 Task: Search one way flight ticket for 4 adults, 2 children, 2 infants in seat and 1 infant on lap in economy from Erie: Erie International Airport (tom Ridge Field) to Greenville: Pitt-greenville Airport on 5-2-2023. Number of bags: 1 carry on bag. Price is upto 45000. Outbound departure time preference is 18:00.
Action: Mouse moved to (300, 261)
Screenshot: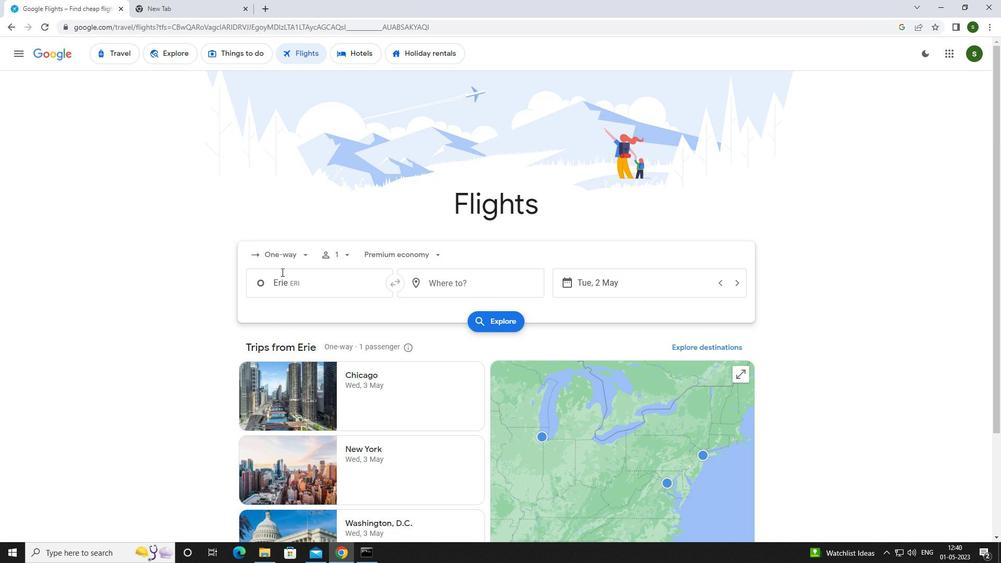 
Action: Mouse pressed left at (300, 261)
Screenshot: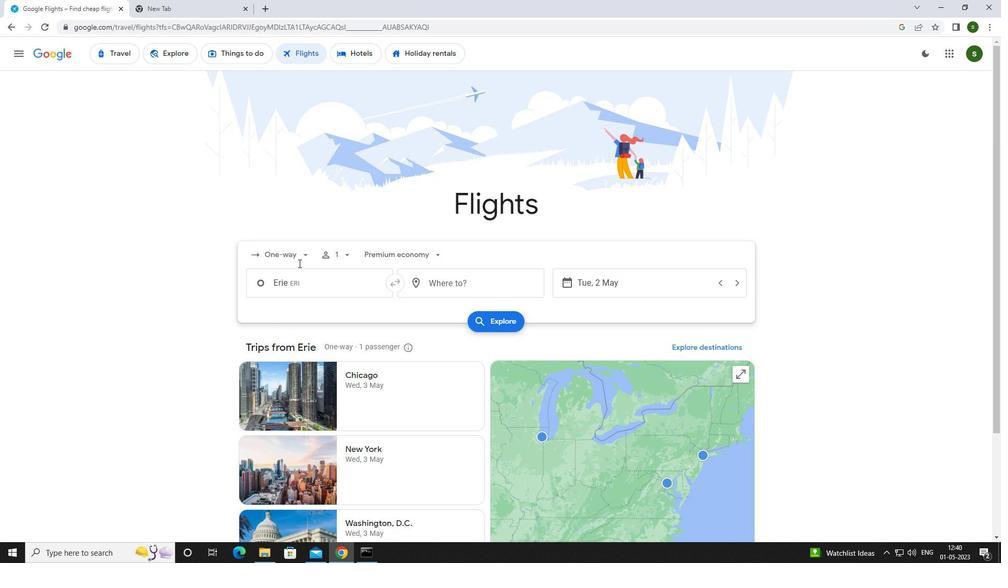 
Action: Mouse moved to (301, 302)
Screenshot: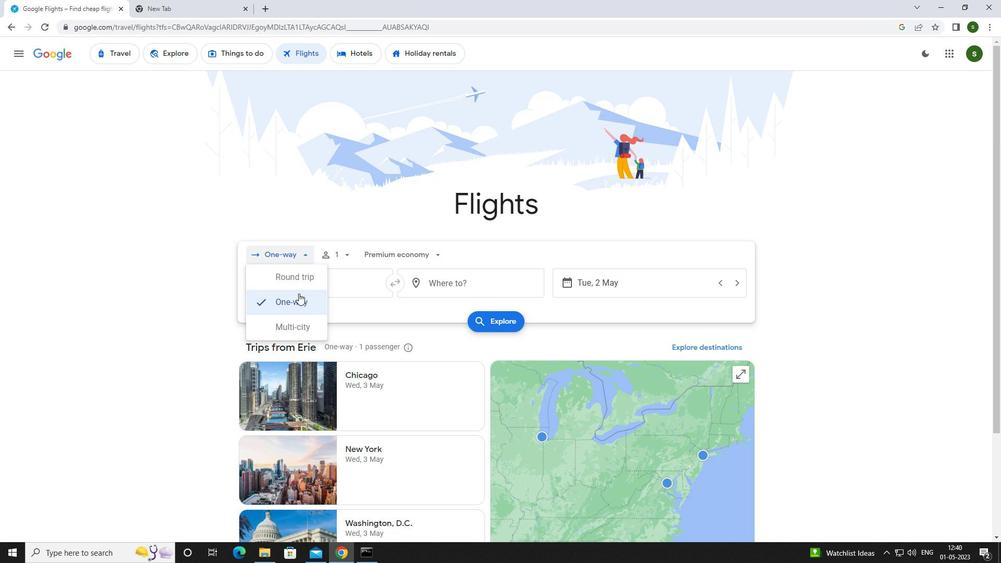 
Action: Mouse pressed left at (301, 302)
Screenshot: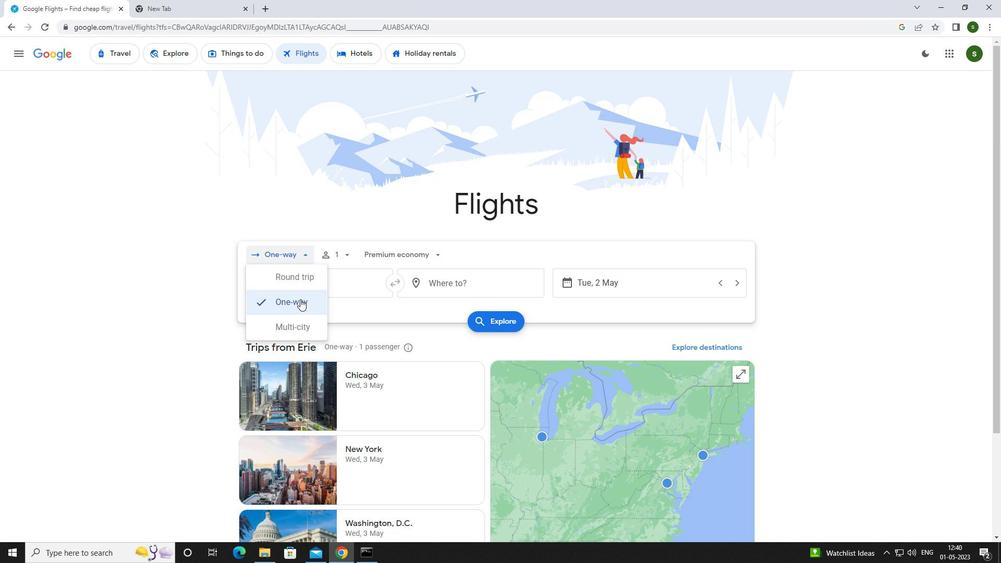 
Action: Mouse moved to (347, 251)
Screenshot: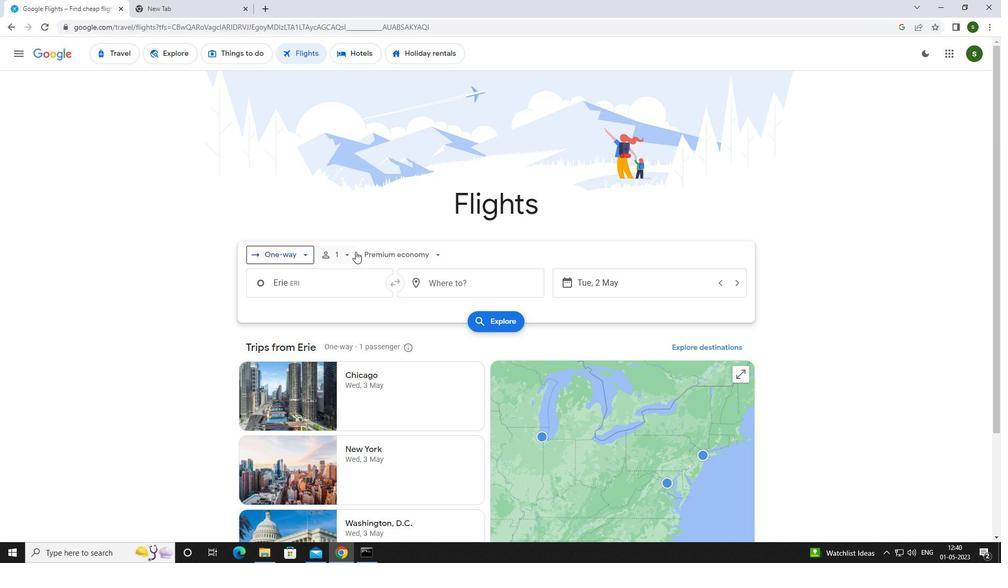 
Action: Mouse pressed left at (347, 251)
Screenshot: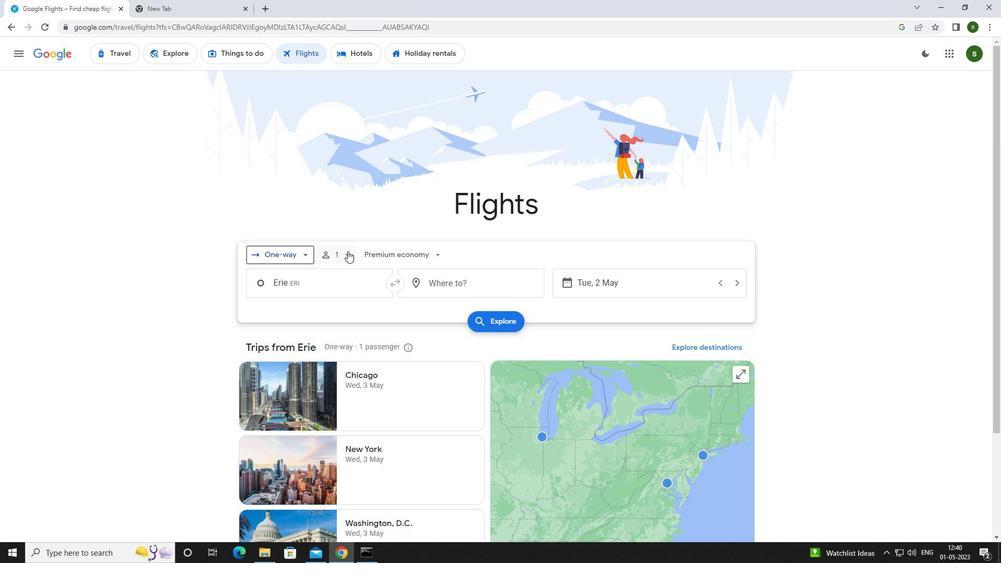 
Action: Mouse moved to (422, 276)
Screenshot: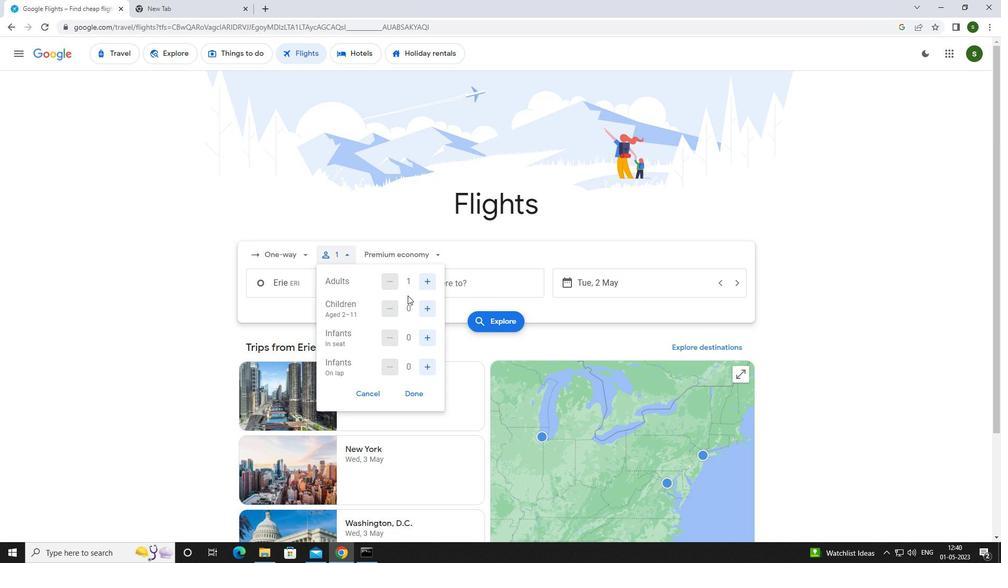 
Action: Mouse pressed left at (422, 276)
Screenshot: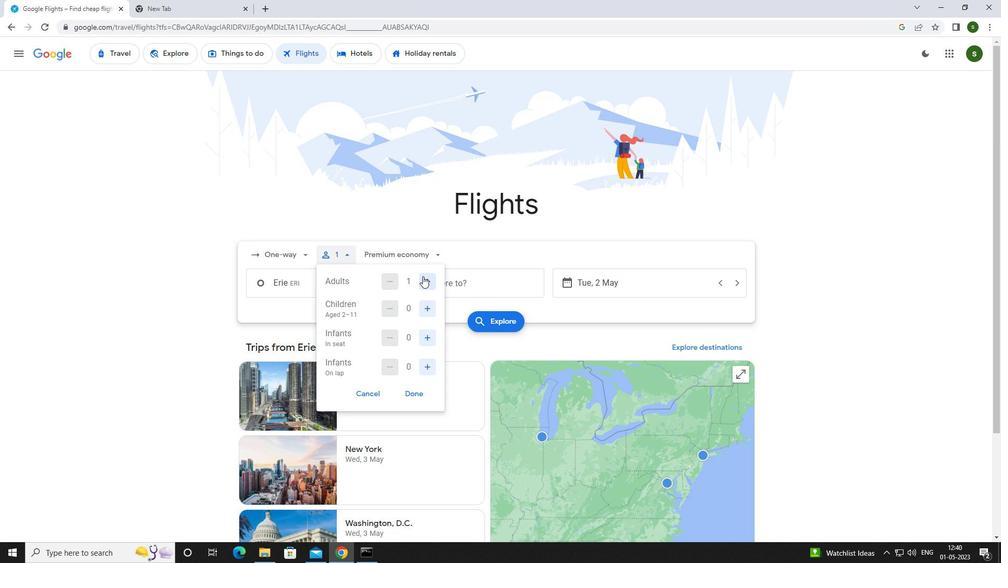 
Action: Mouse pressed left at (422, 276)
Screenshot: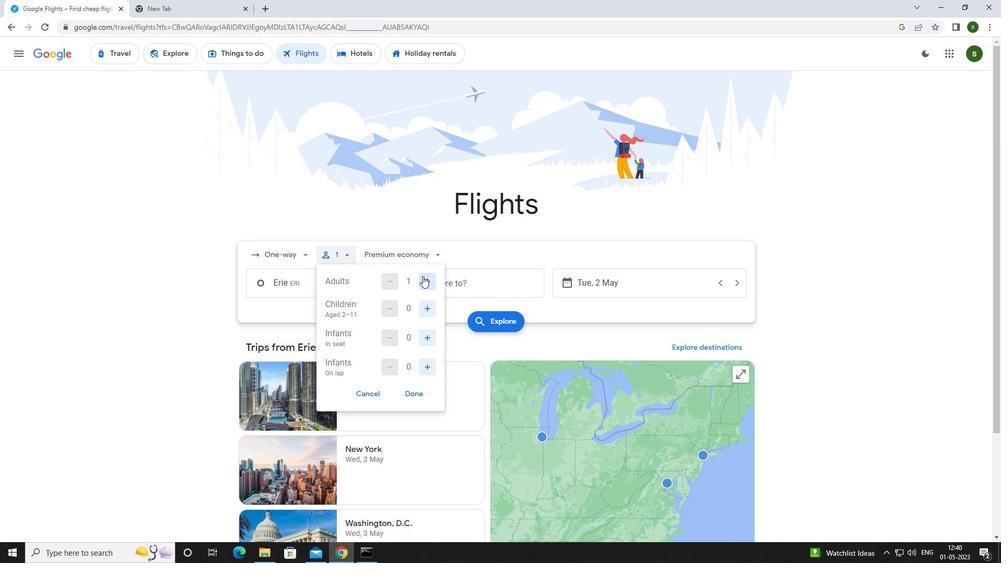 
Action: Mouse pressed left at (422, 276)
Screenshot: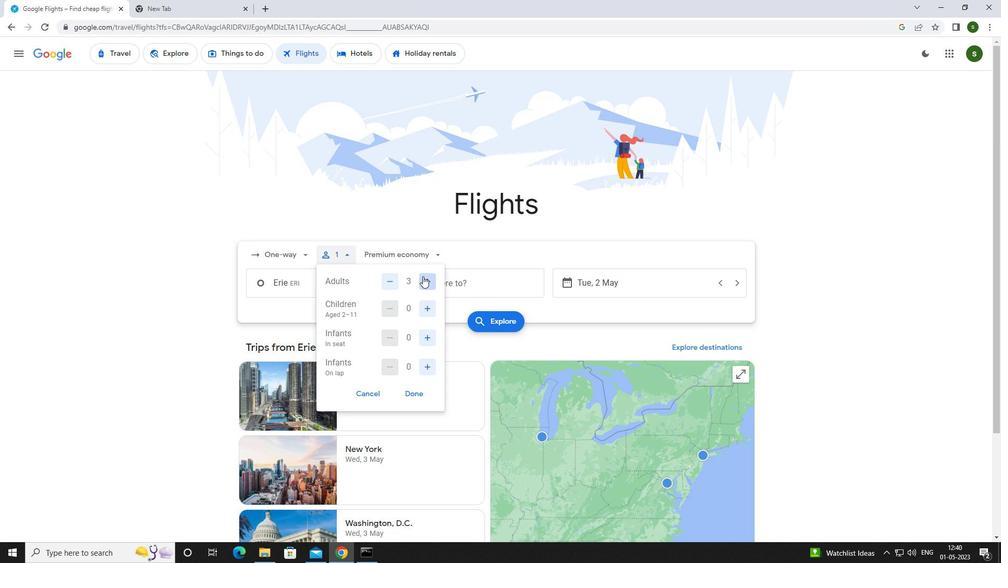 
Action: Mouse moved to (425, 305)
Screenshot: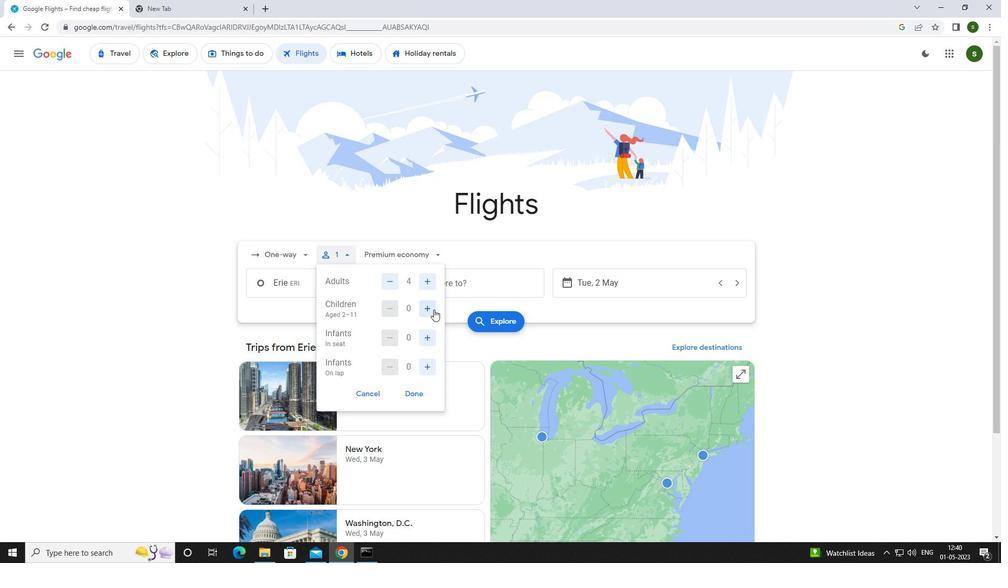 
Action: Mouse pressed left at (425, 305)
Screenshot: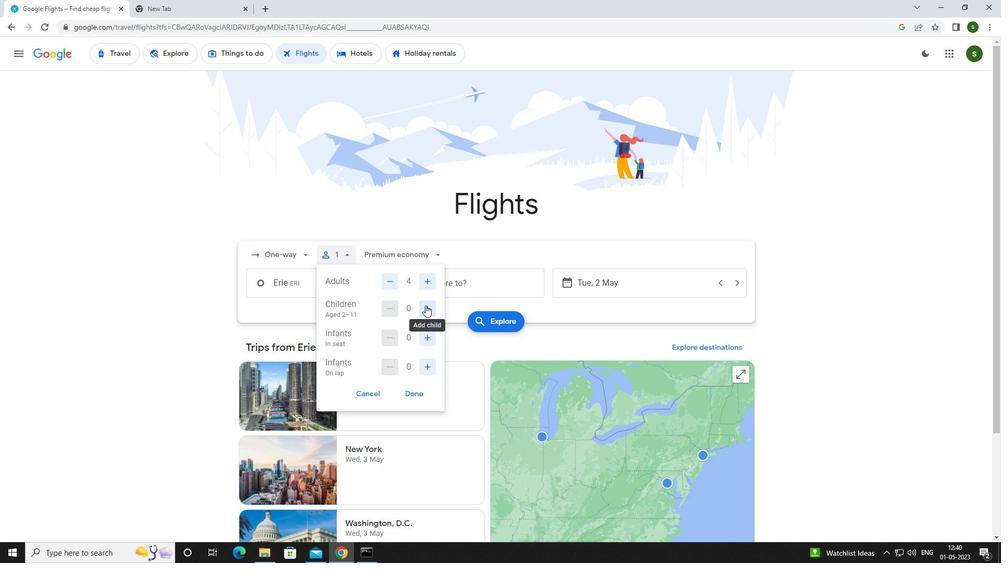 
Action: Mouse pressed left at (425, 305)
Screenshot: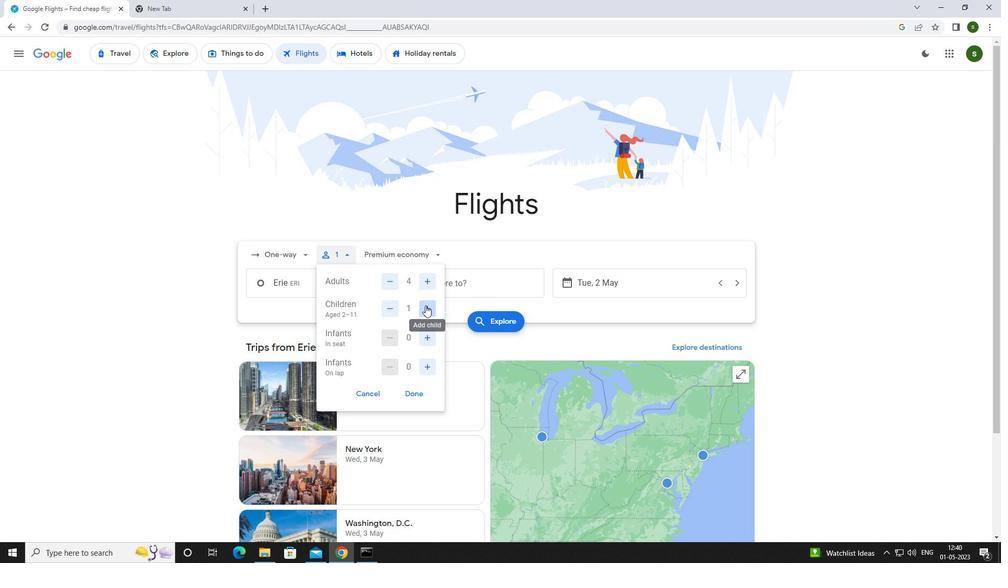 
Action: Mouse moved to (425, 338)
Screenshot: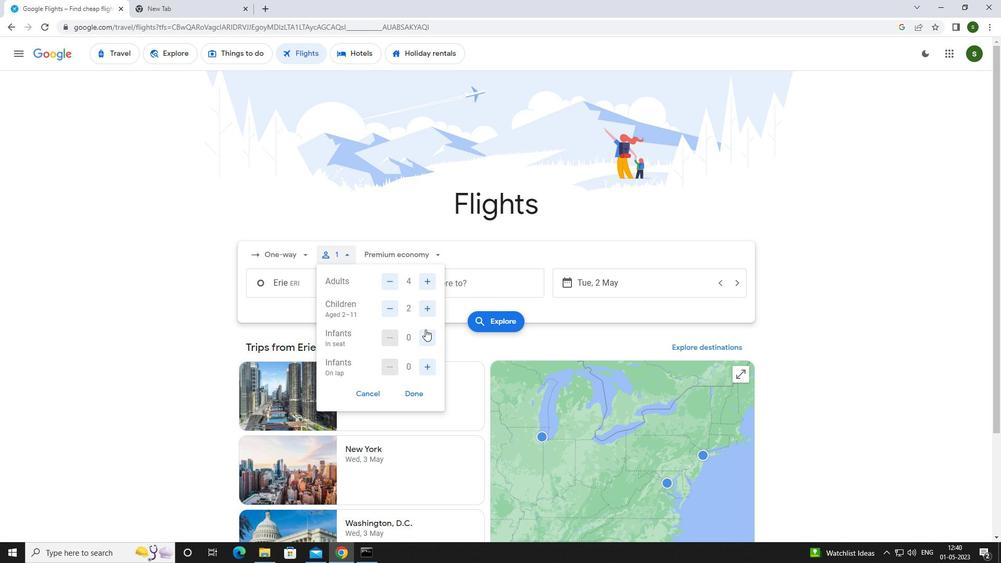 
Action: Mouse pressed left at (425, 338)
Screenshot: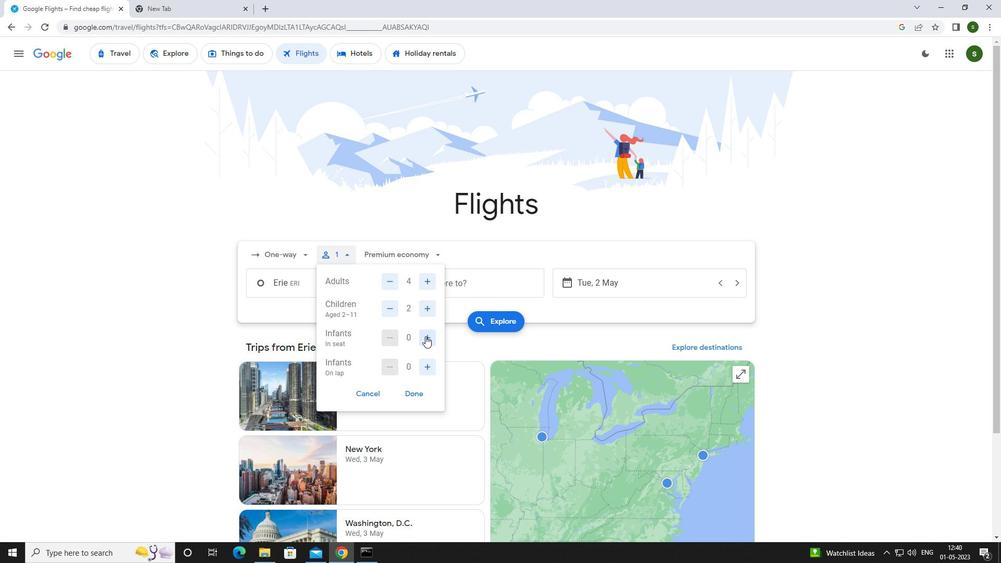 
Action: Mouse pressed left at (425, 338)
Screenshot: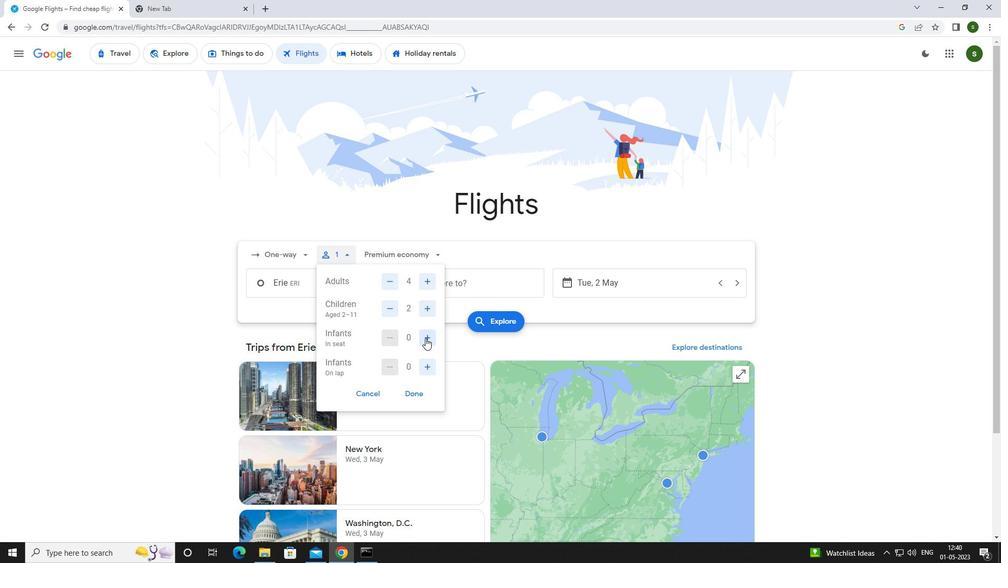 
Action: Mouse moved to (430, 369)
Screenshot: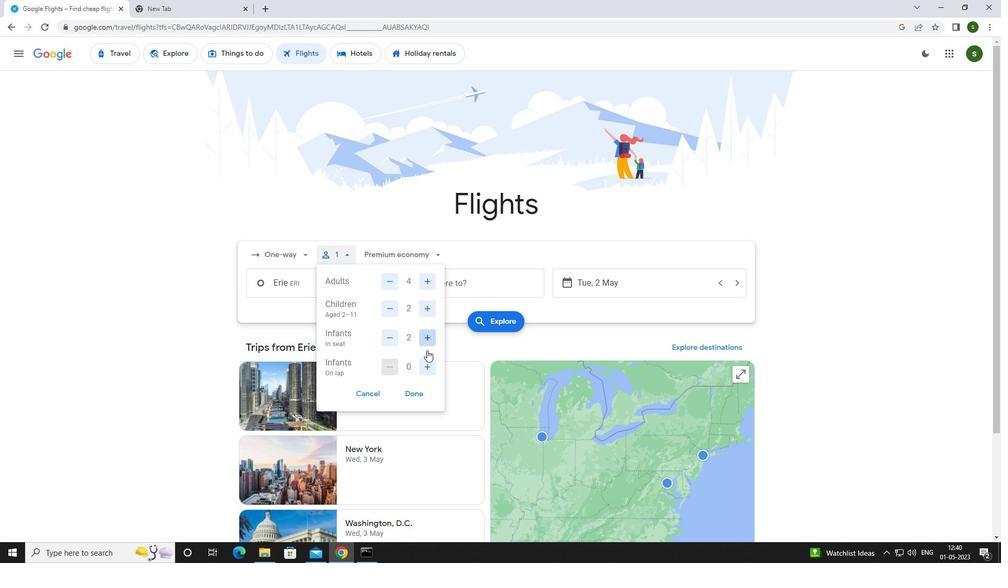 
Action: Mouse pressed left at (430, 369)
Screenshot: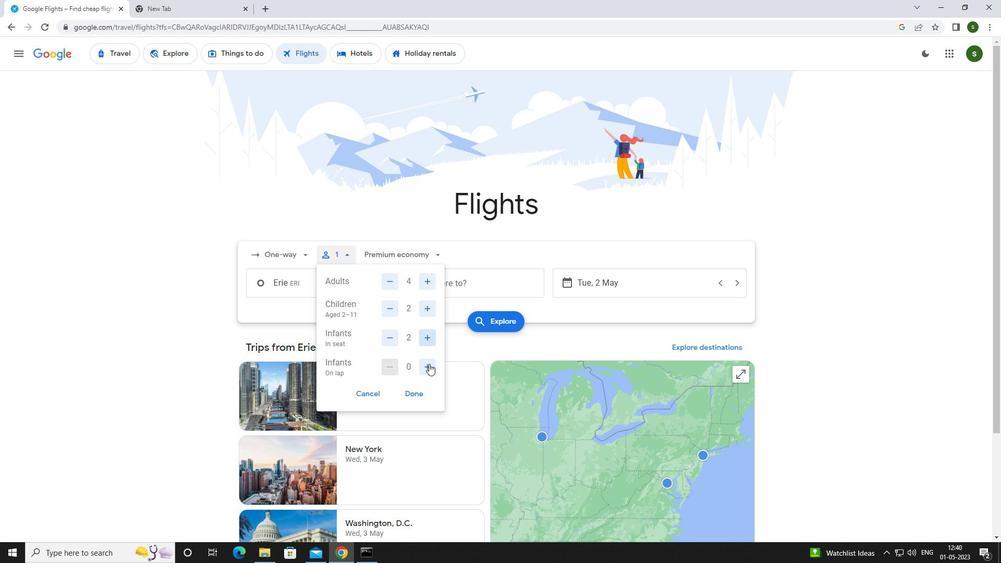 
Action: Mouse moved to (393, 255)
Screenshot: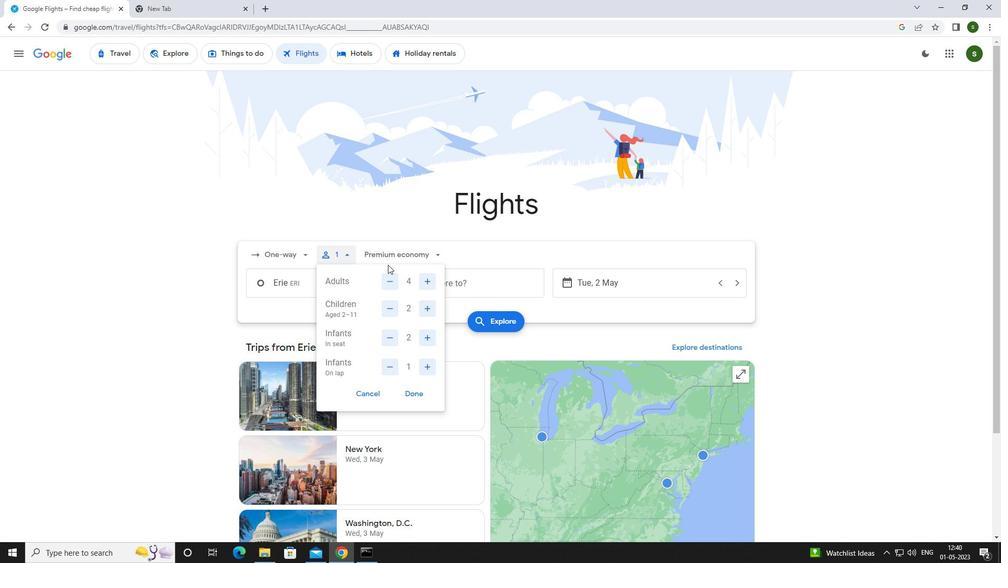 
Action: Mouse pressed left at (393, 255)
Screenshot: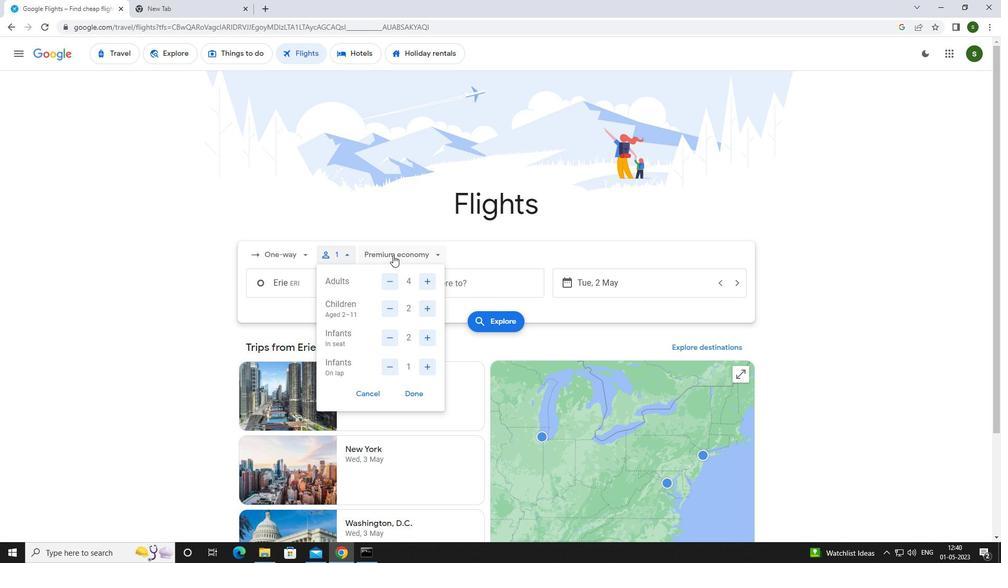 
Action: Mouse moved to (397, 275)
Screenshot: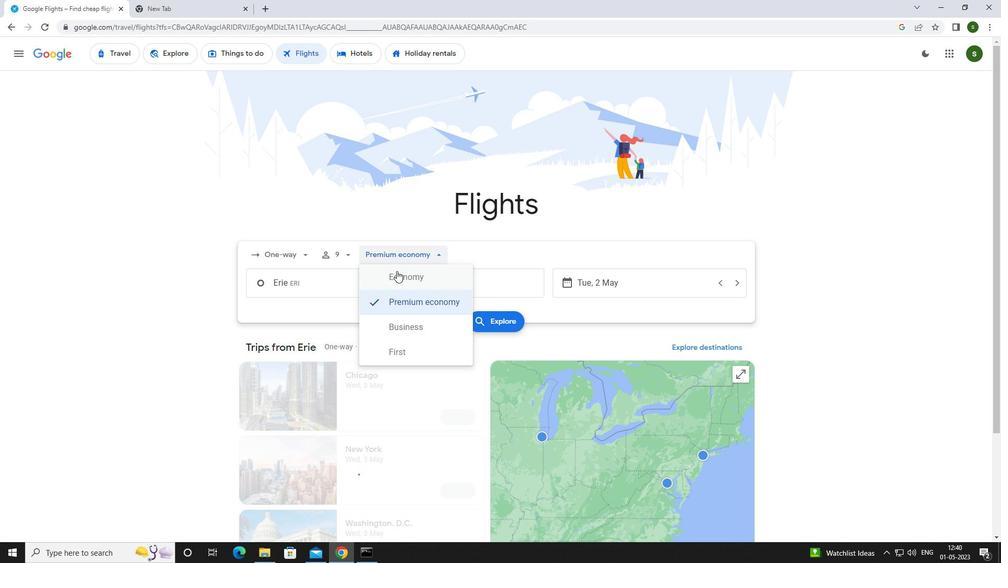 
Action: Mouse pressed left at (397, 275)
Screenshot: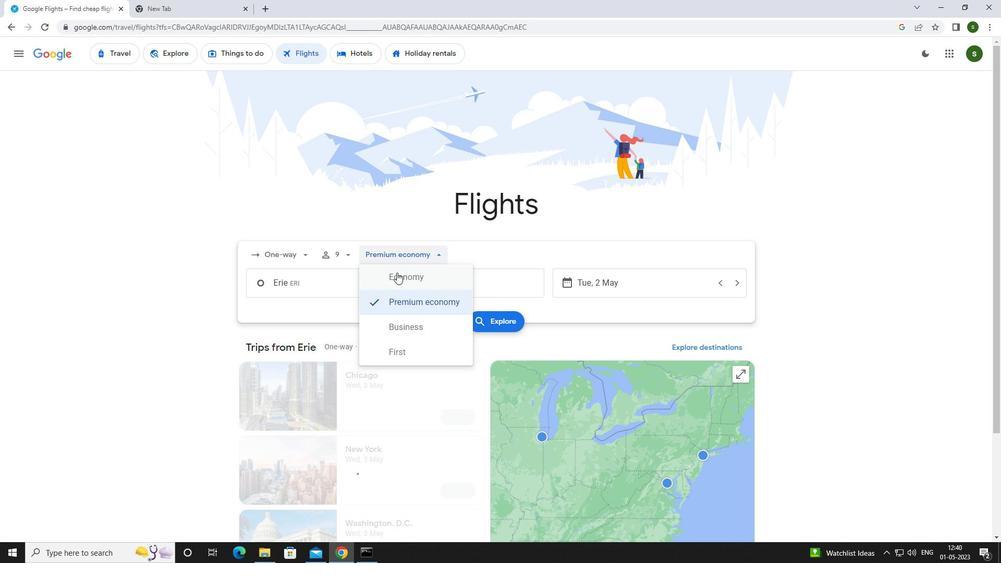 
Action: Mouse moved to (353, 284)
Screenshot: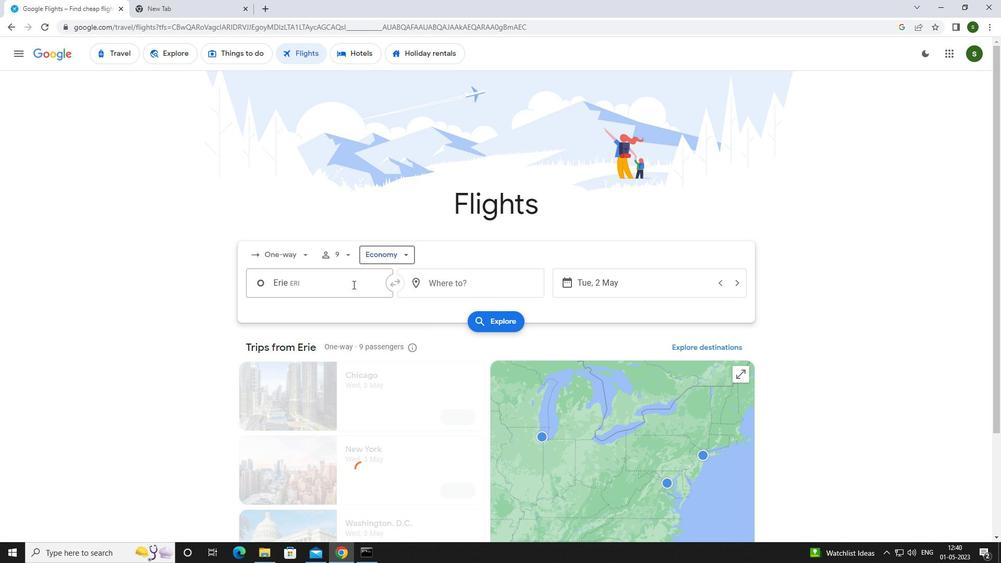 
Action: Mouse pressed left at (353, 284)
Screenshot: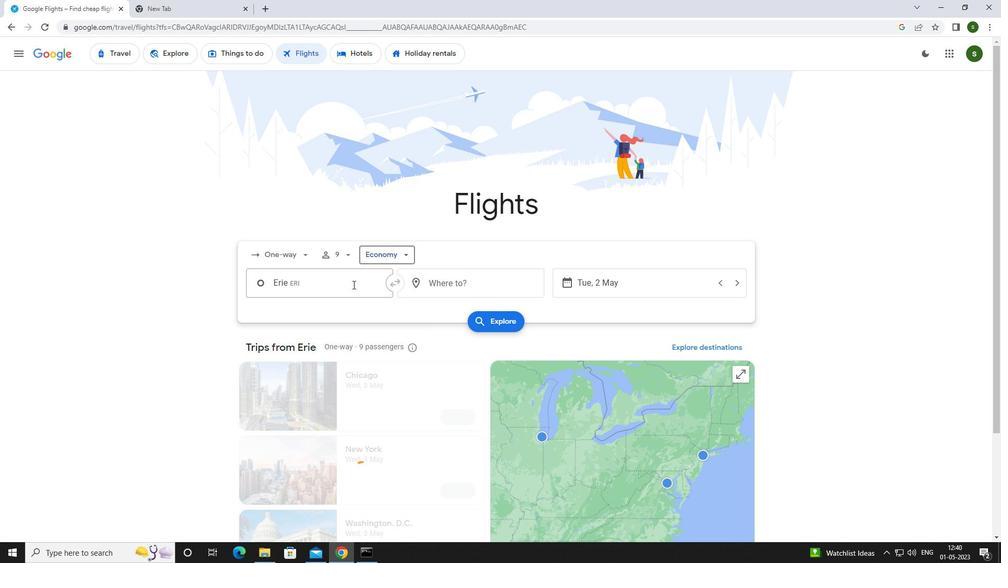 
Action: Key pressed e<Key.caps_lock>rie<Key.space><Key.caps_lock>i<Key.caps_lock>n
Screenshot: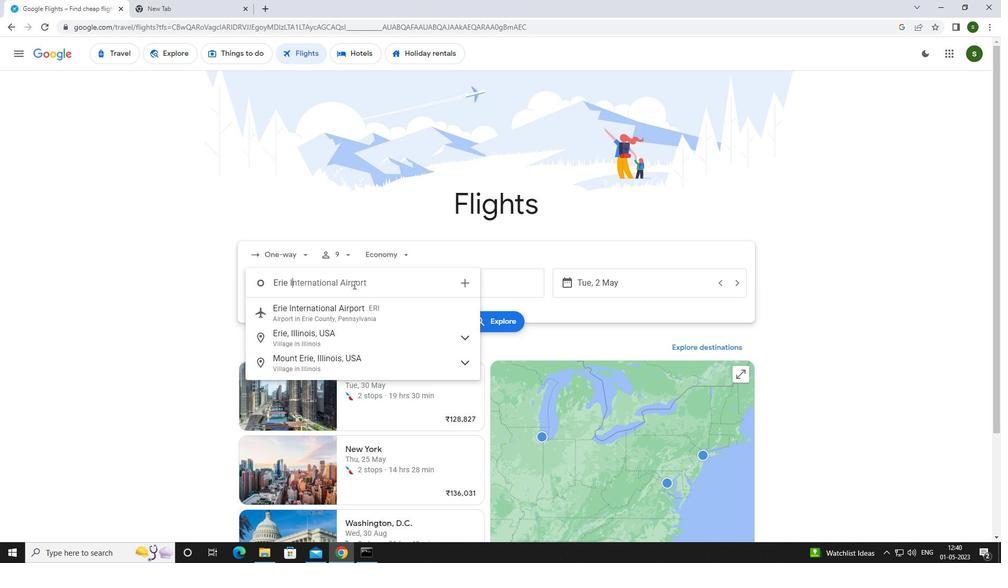 
Action: Mouse moved to (331, 306)
Screenshot: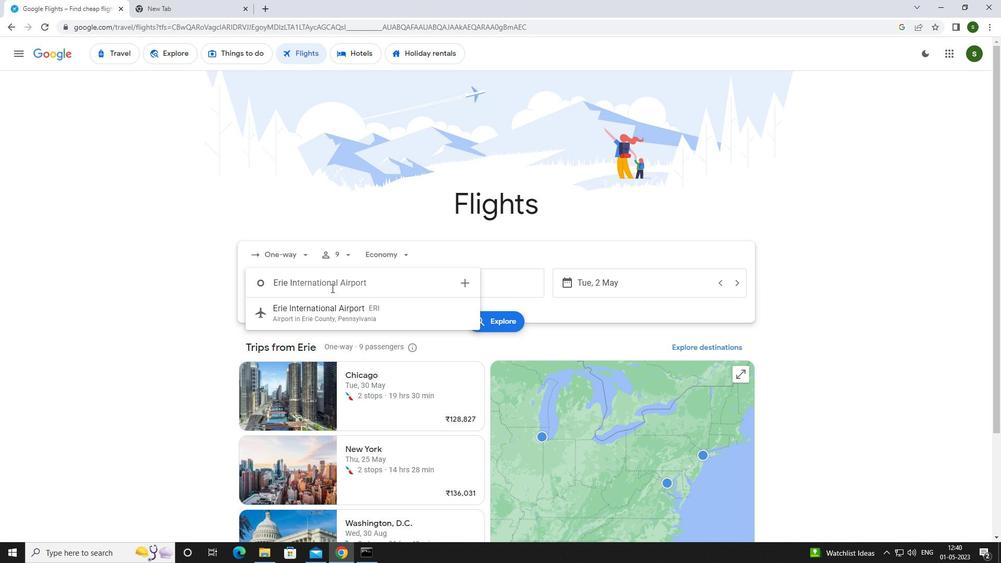 
Action: Mouse pressed left at (331, 306)
Screenshot: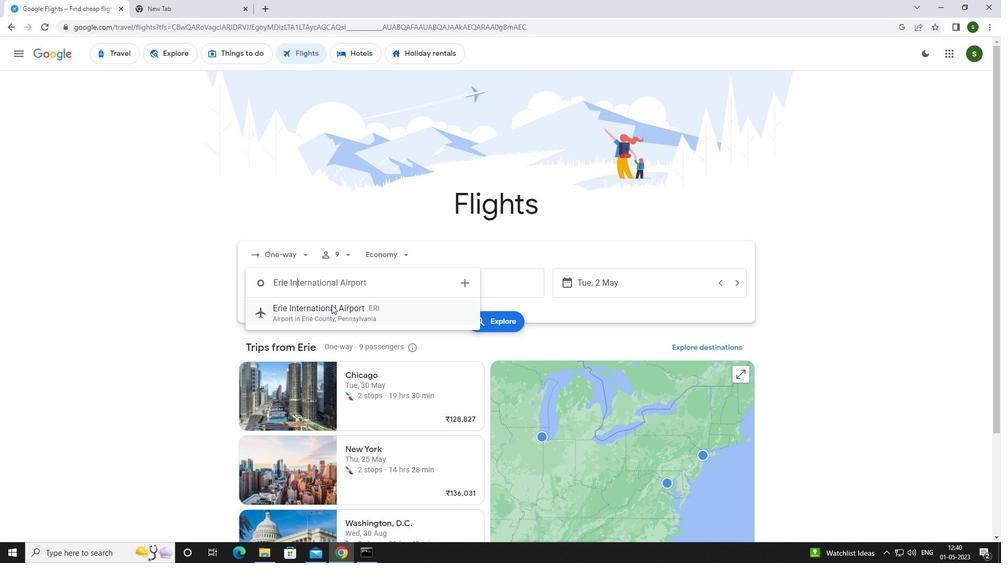 
Action: Mouse moved to (431, 284)
Screenshot: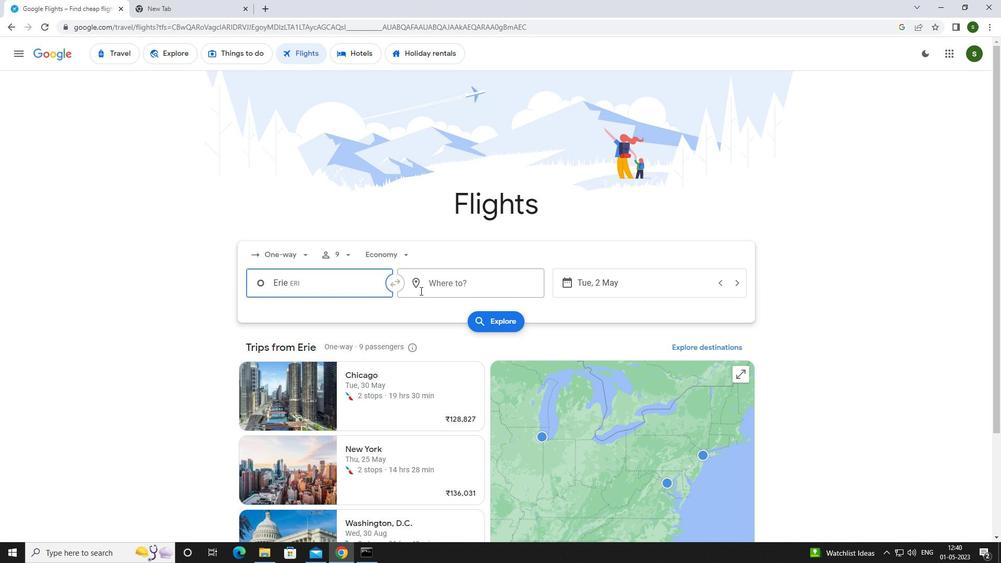 
Action: Mouse pressed left at (431, 284)
Screenshot: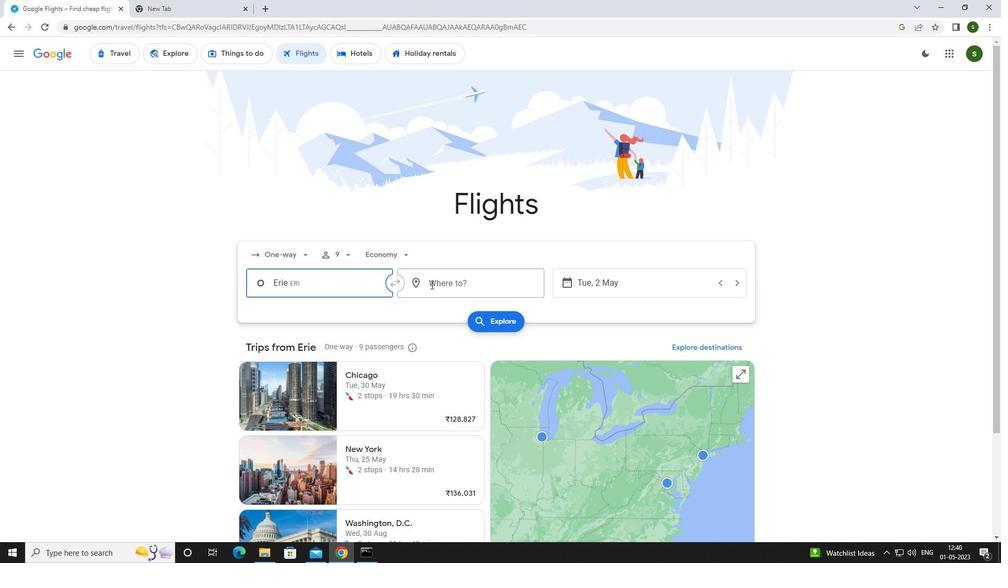 
Action: Mouse moved to (412, 286)
Screenshot: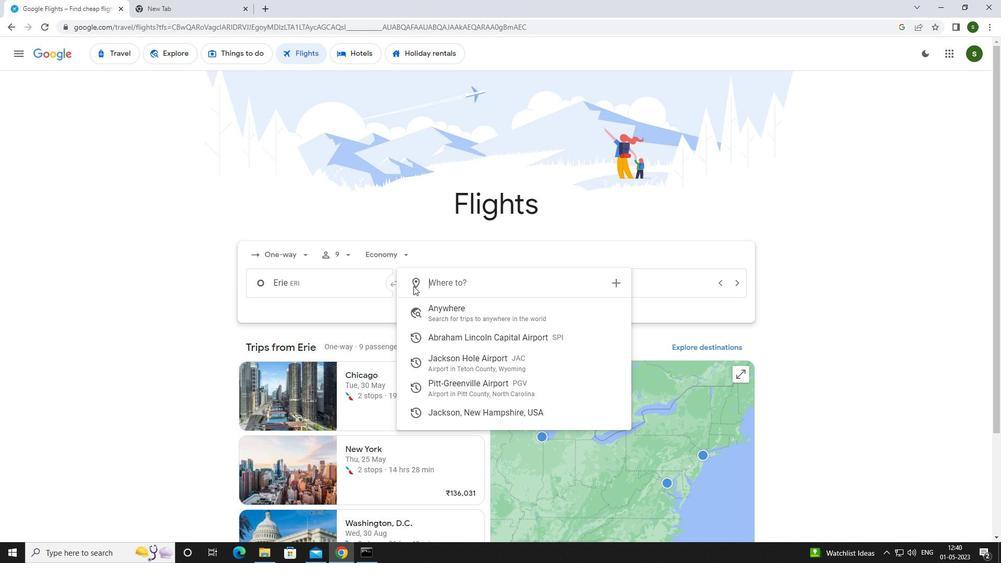 
Action: Key pressed <Key.caps_lock>p<Key.caps_lock>itt
Screenshot: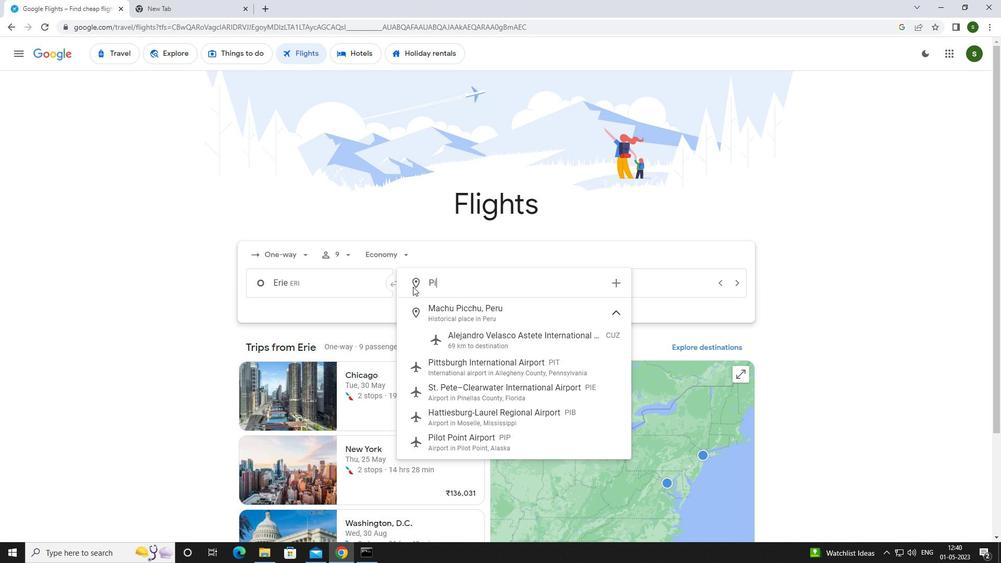
Action: Mouse moved to (481, 385)
Screenshot: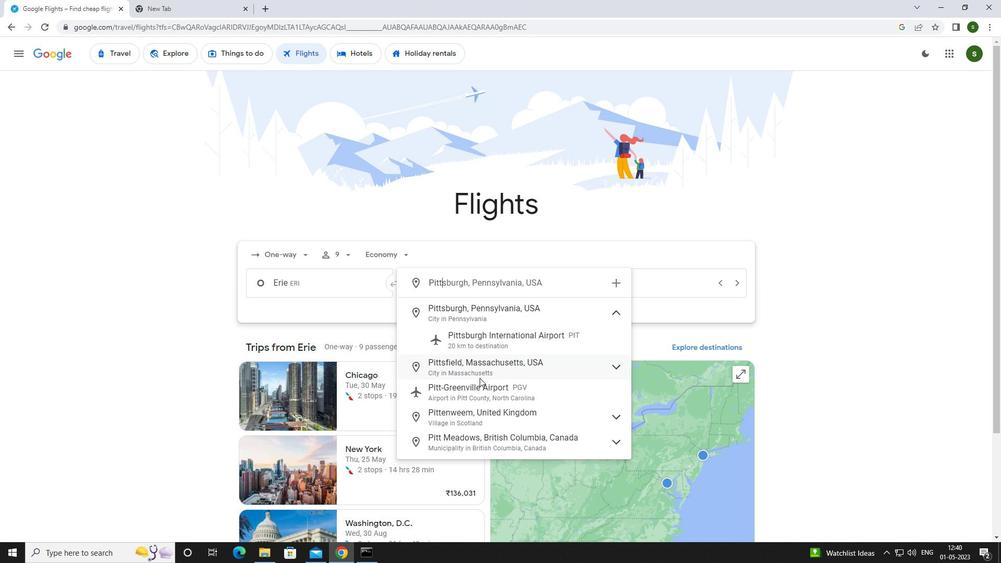 
Action: Mouse pressed left at (481, 385)
Screenshot: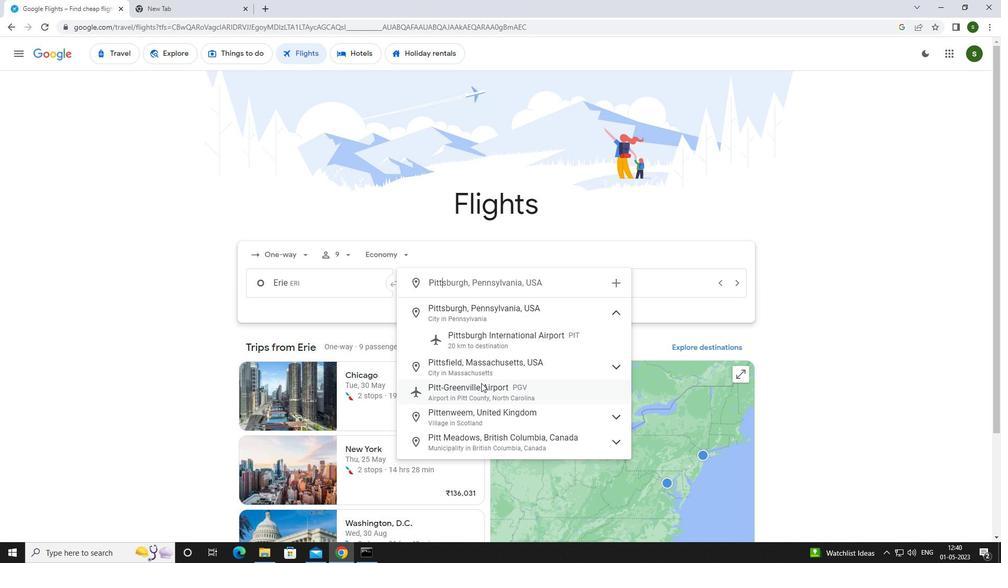 
Action: Mouse moved to (633, 282)
Screenshot: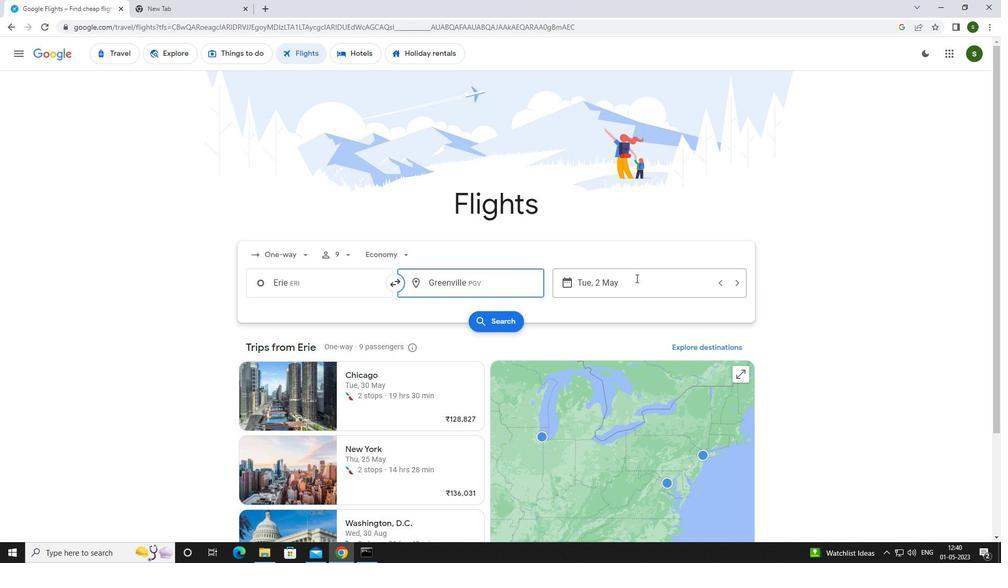 
Action: Mouse pressed left at (633, 282)
Screenshot: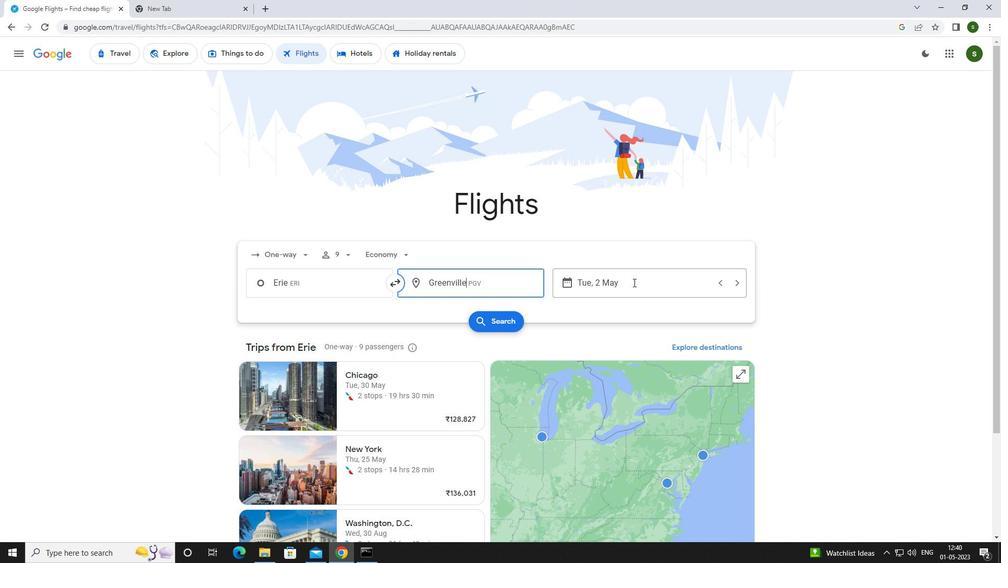 
Action: Mouse moved to (427, 354)
Screenshot: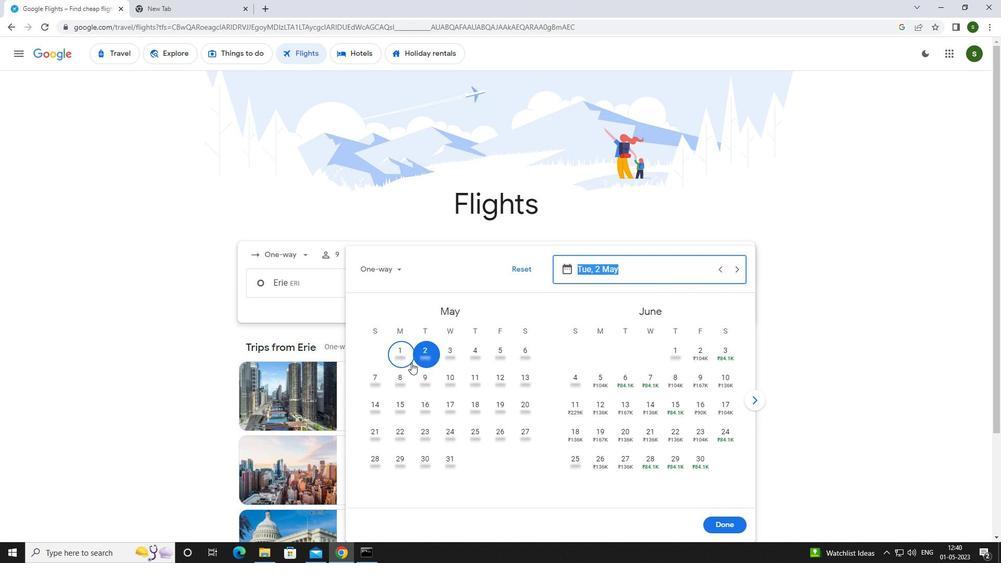 
Action: Mouse pressed left at (427, 354)
Screenshot: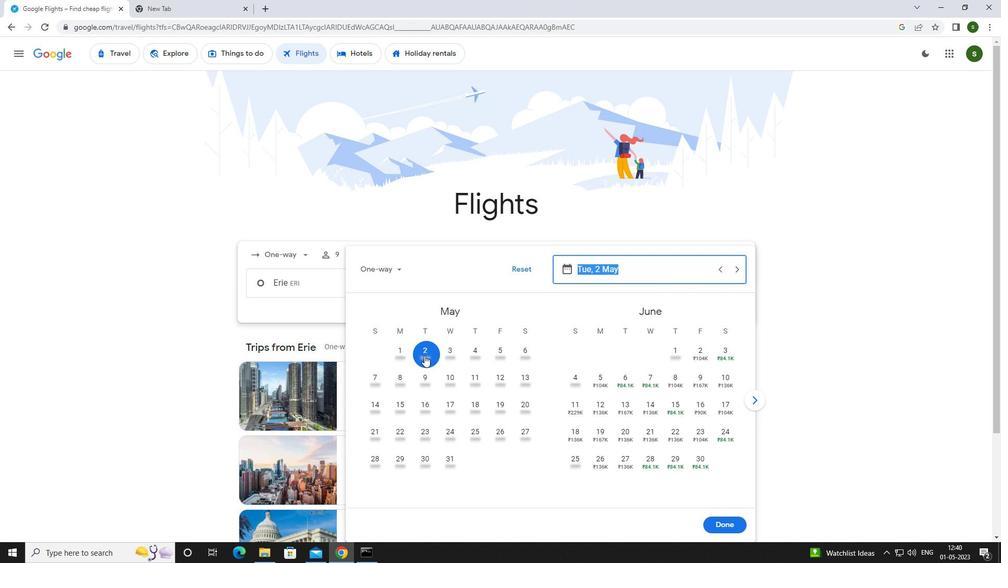 
Action: Mouse moved to (742, 523)
Screenshot: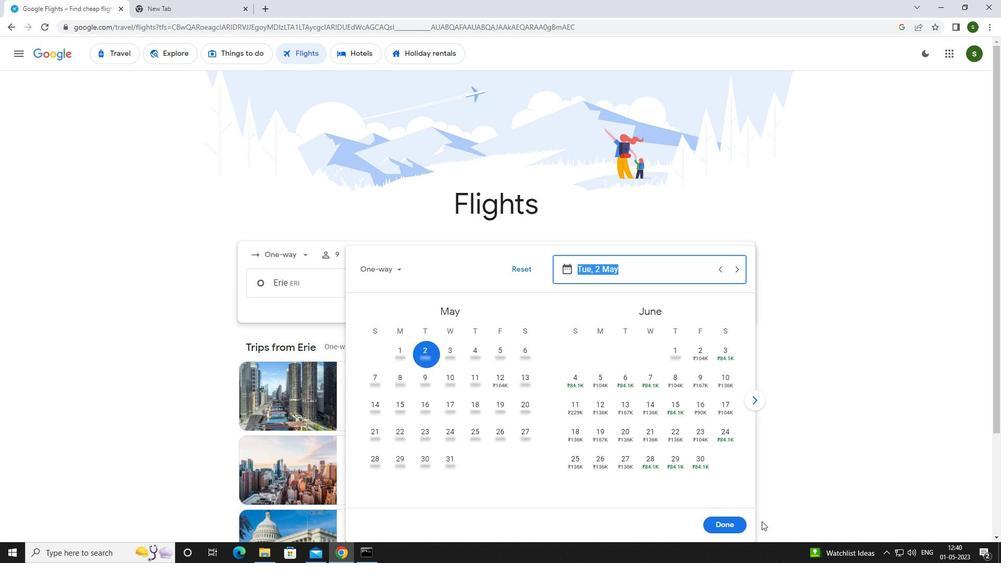 
Action: Mouse pressed left at (742, 523)
Screenshot: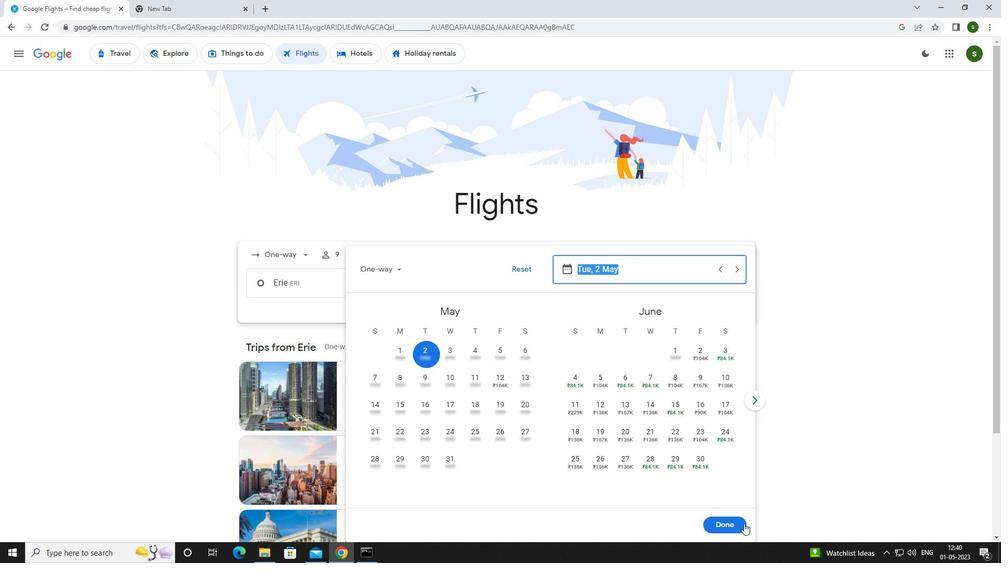 
Action: Mouse moved to (502, 322)
Screenshot: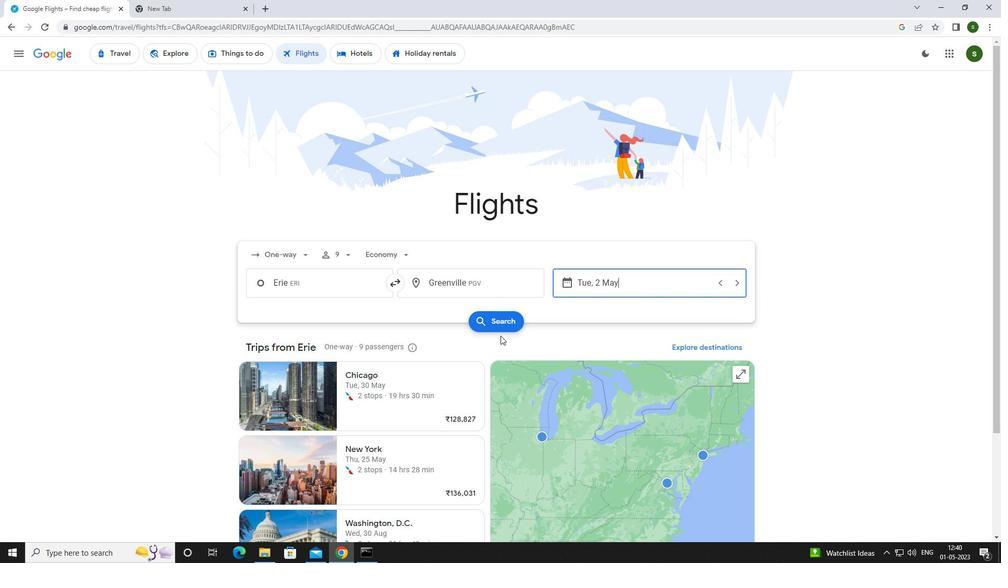 
Action: Mouse pressed left at (502, 322)
Screenshot: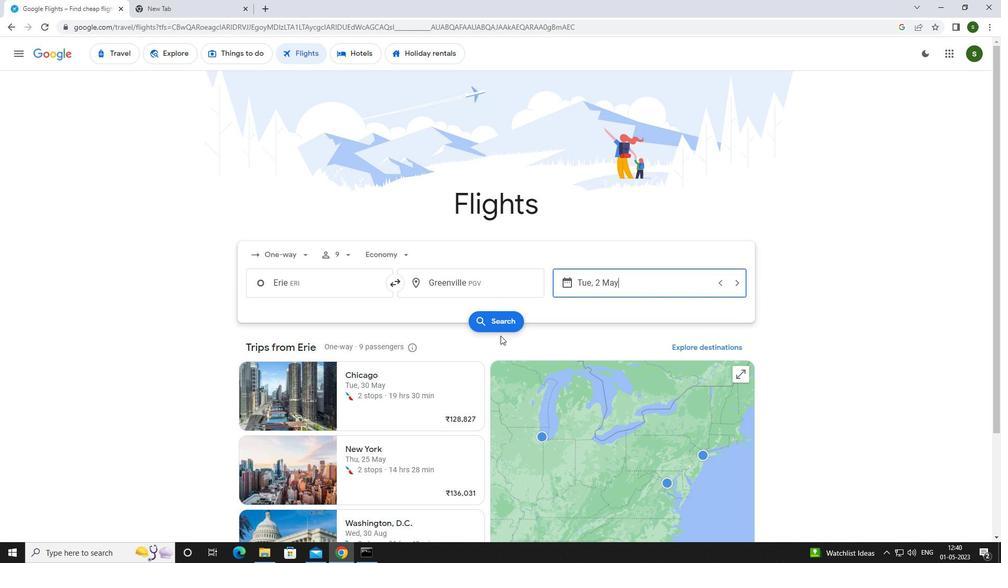 
Action: Mouse moved to (265, 150)
Screenshot: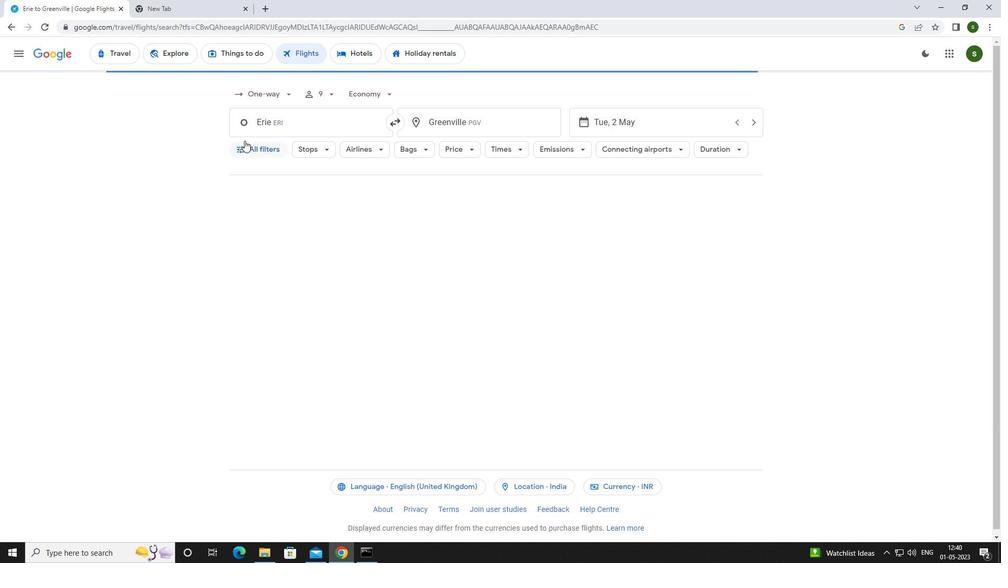 
Action: Mouse pressed left at (265, 150)
Screenshot: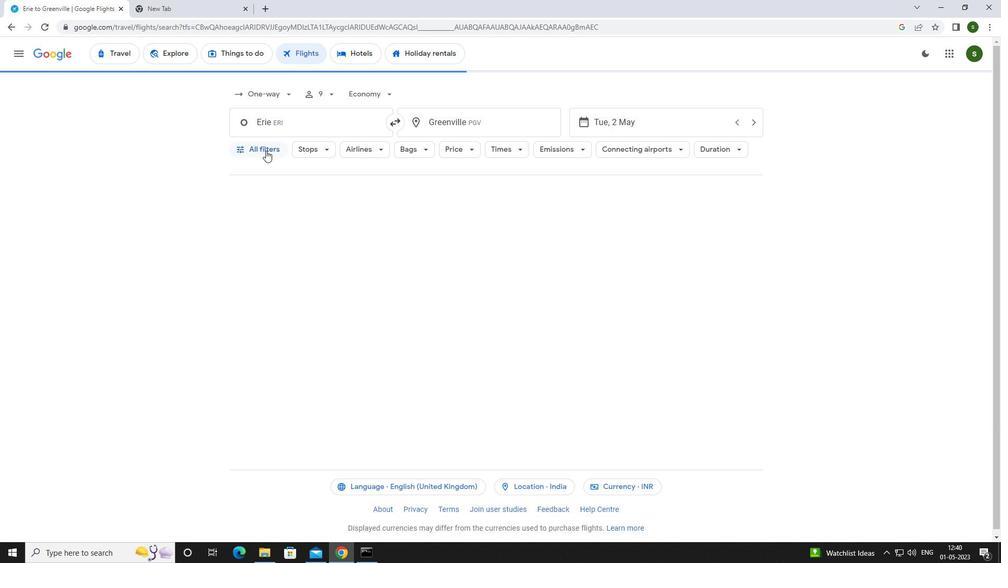 
Action: Mouse moved to (357, 312)
Screenshot: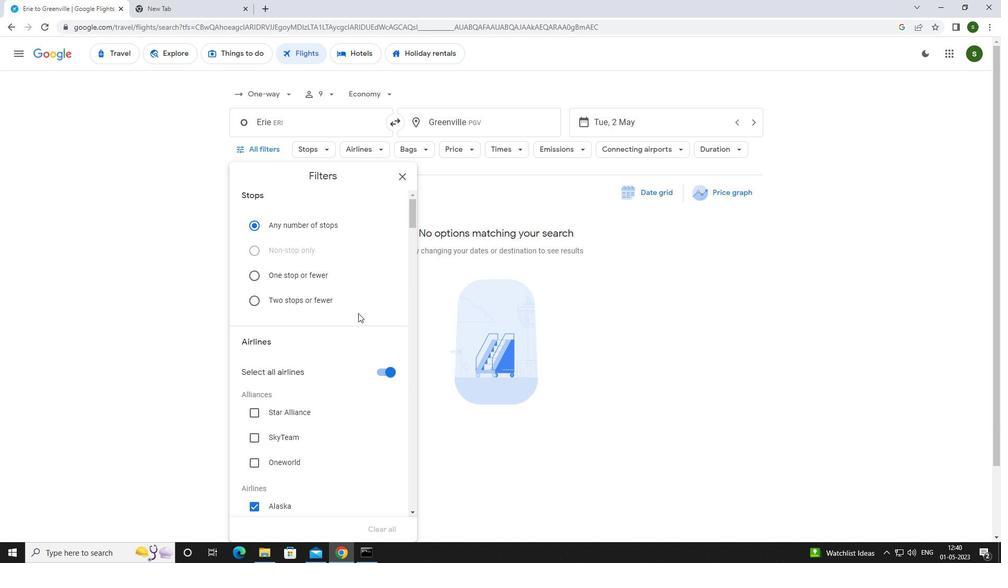 
Action: Mouse scrolled (357, 312) with delta (0, 0)
Screenshot: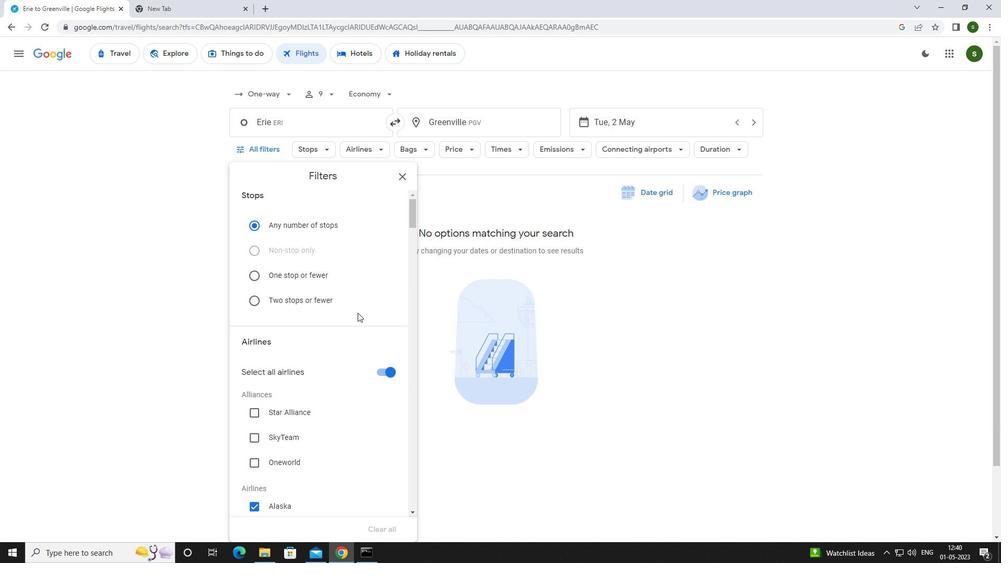 
Action: Mouse scrolled (357, 312) with delta (0, 0)
Screenshot: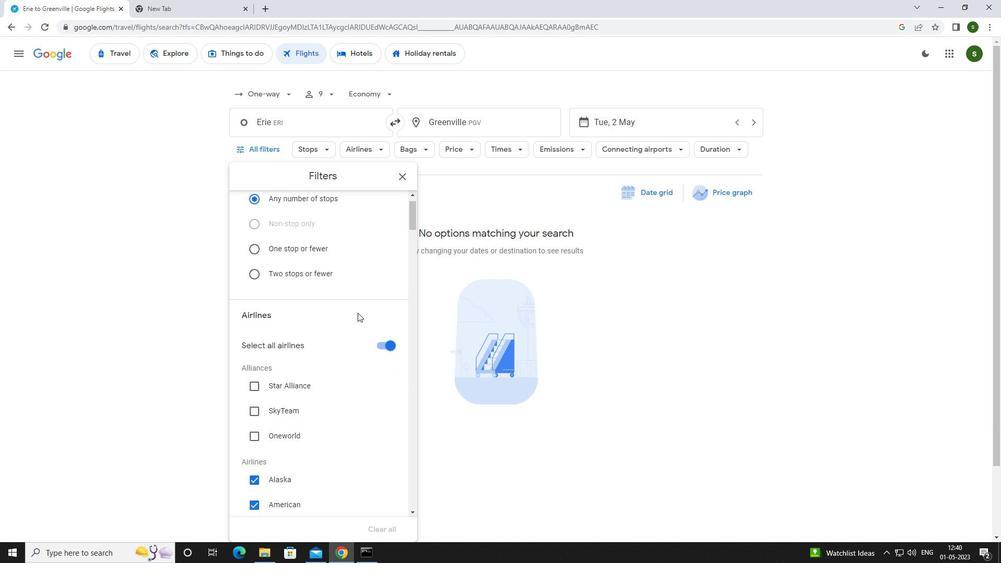 
Action: Mouse scrolled (357, 312) with delta (0, 0)
Screenshot: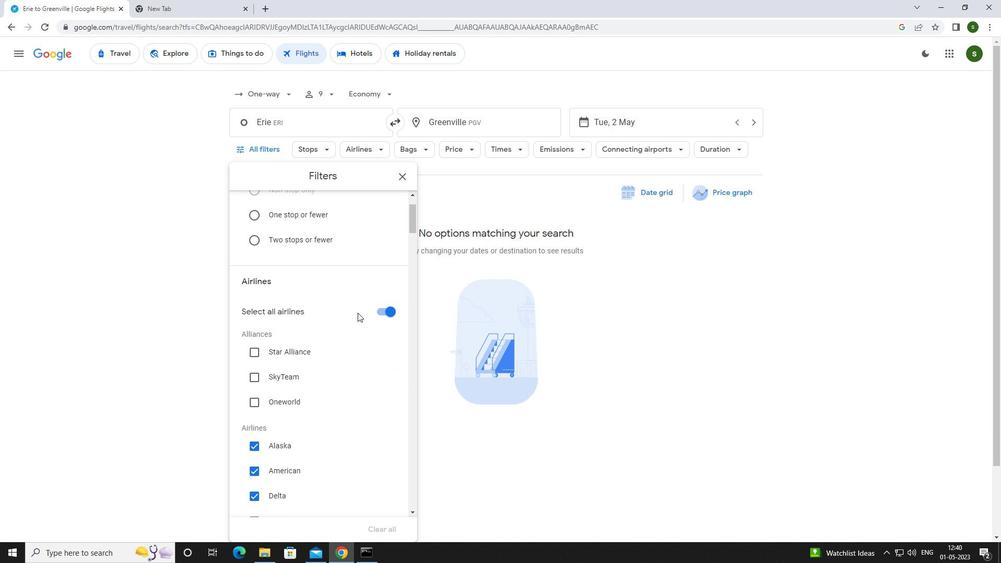 
Action: Mouse scrolled (357, 312) with delta (0, 0)
Screenshot: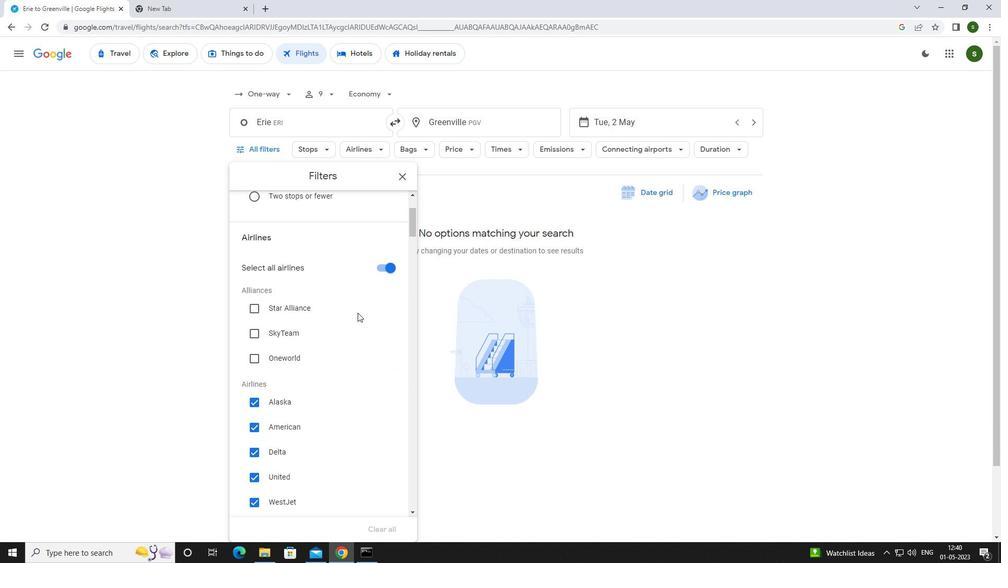 
Action: Mouse scrolled (357, 312) with delta (0, 0)
Screenshot: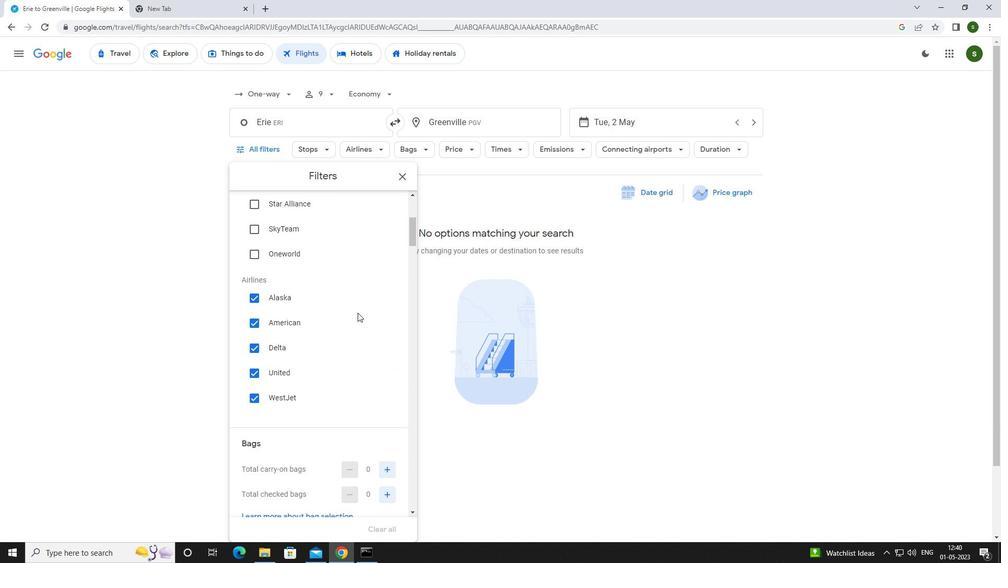 
Action: Mouse scrolled (357, 312) with delta (0, 0)
Screenshot: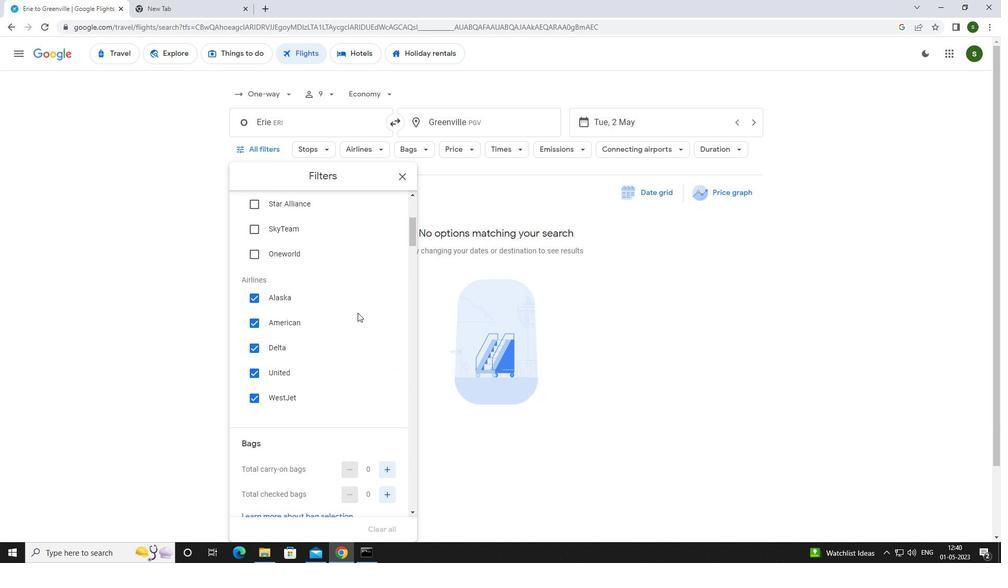 
Action: Mouse moved to (385, 359)
Screenshot: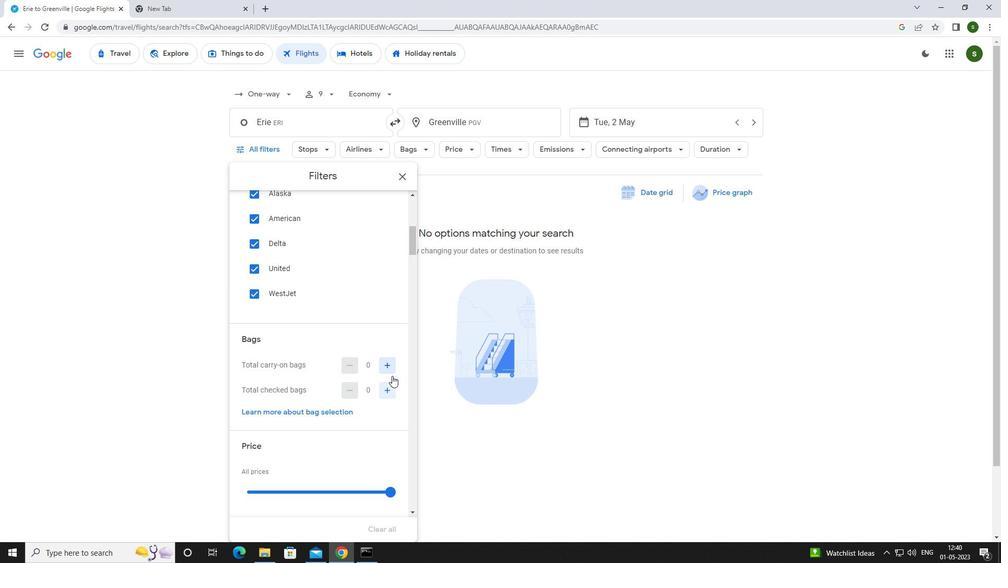 
Action: Mouse pressed left at (385, 359)
Screenshot: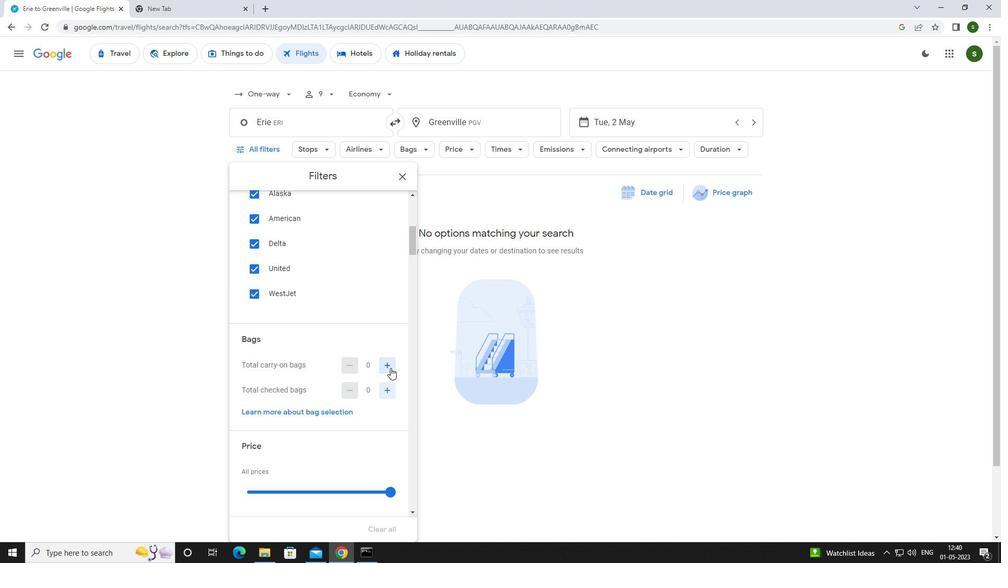 
Action: Mouse moved to (387, 489)
Screenshot: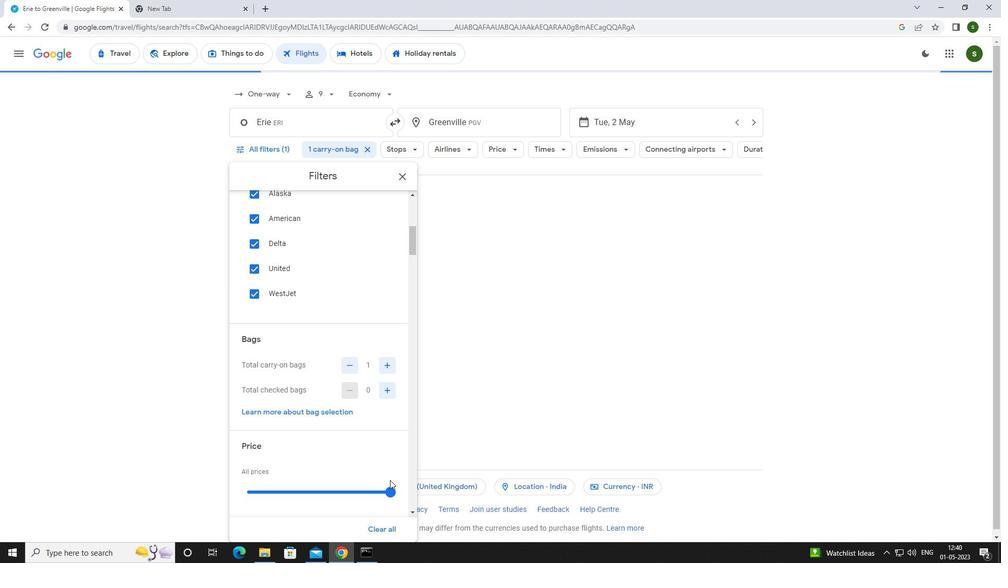 
Action: Mouse pressed left at (387, 489)
Screenshot: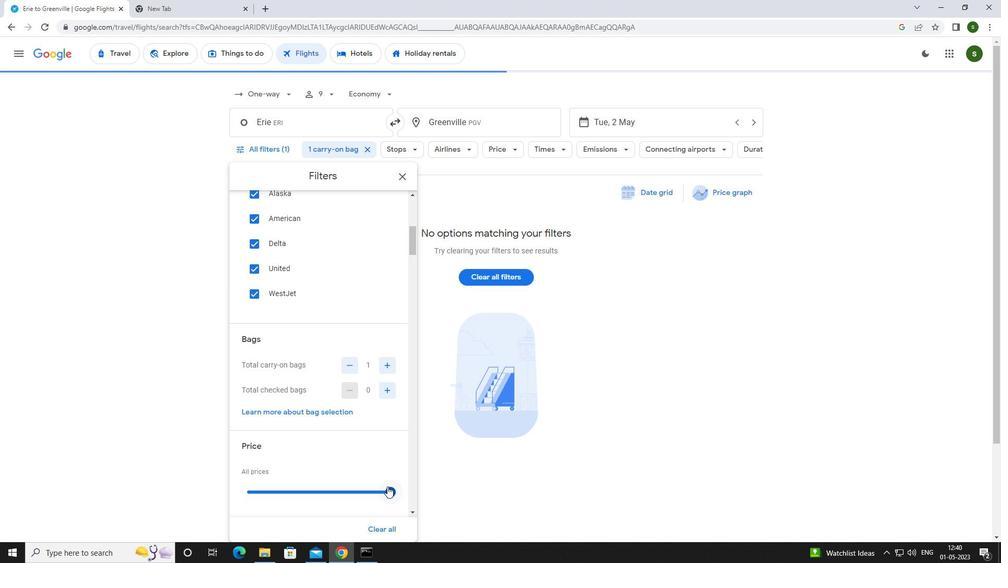 
Action: Mouse moved to (359, 437)
Screenshot: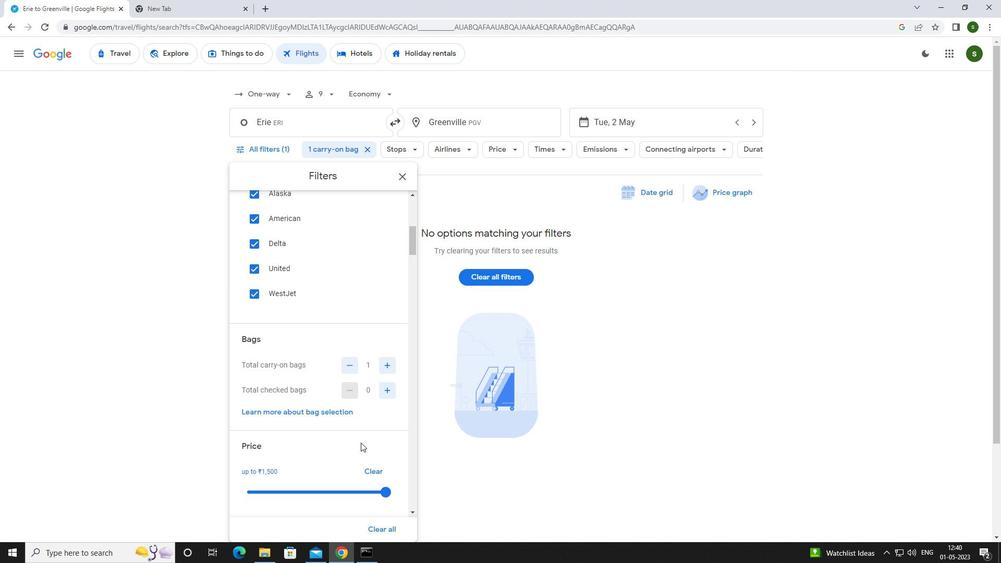 
Action: Mouse scrolled (359, 437) with delta (0, 0)
Screenshot: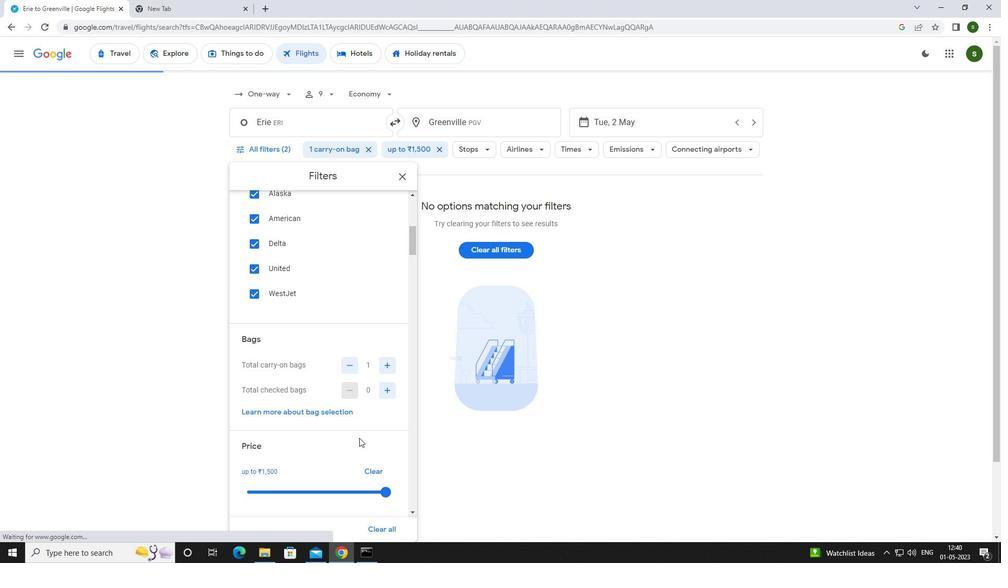 
Action: Mouse scrolled (359, 437) with delta (0, 0)
Screenshot: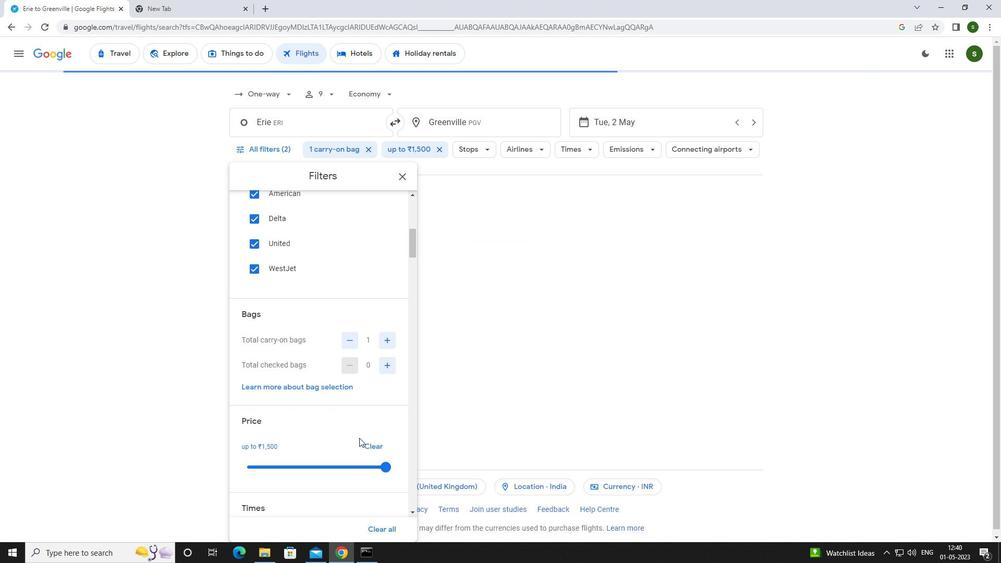 
Action: Mouse scrolled (359, 437) with delta (0, 0)
Screenshot: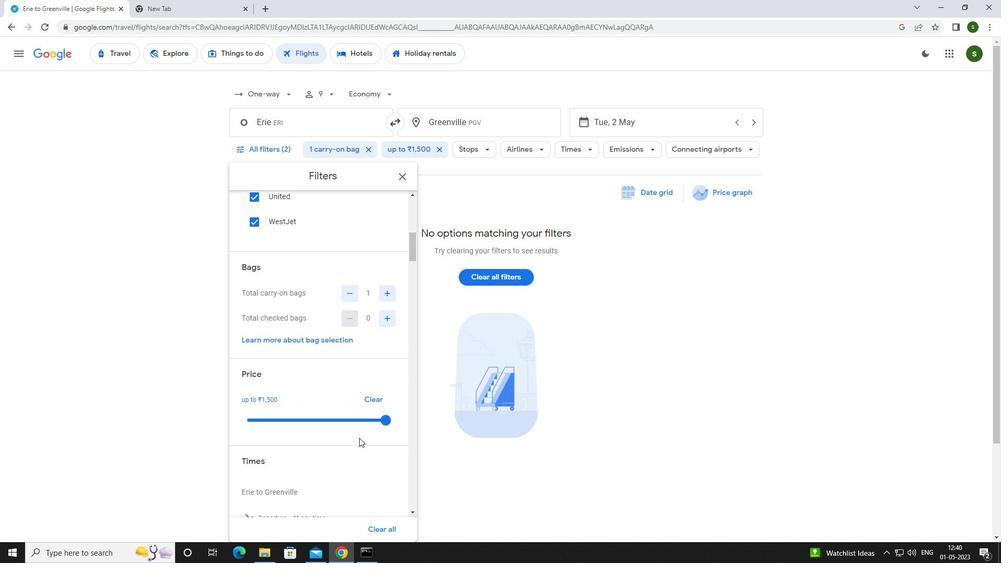 
Action: Mouse moved to (246, 453)
Screenshot: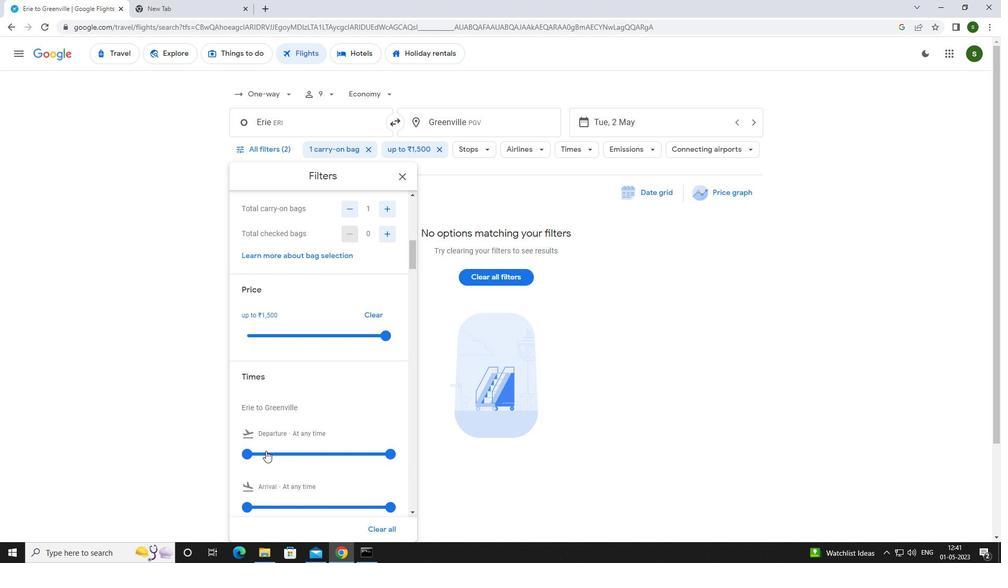 
Action: Mouse pressed left at (246, 453)
Screenshot: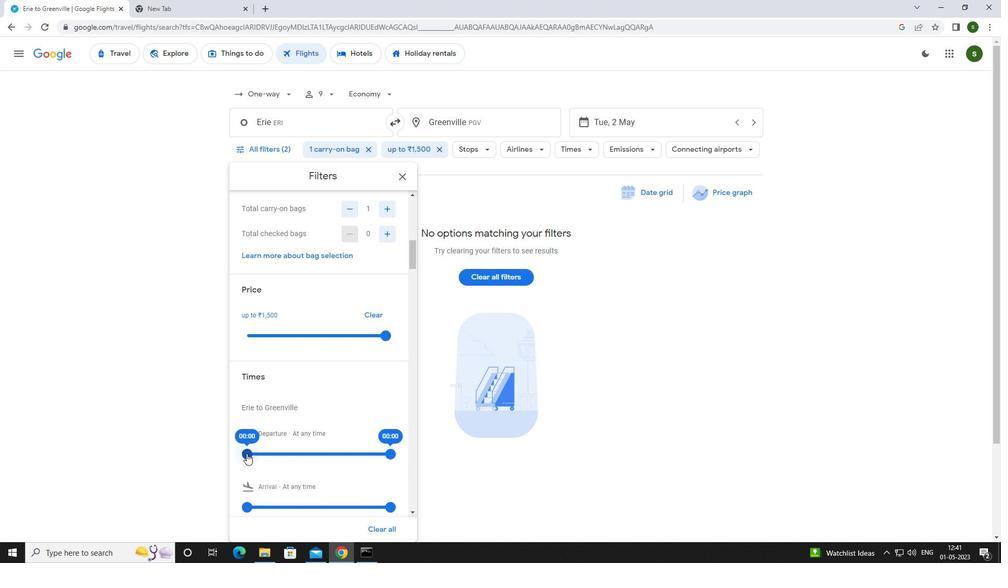 
Action: Mouse moved to (596, 386)
Screenshot: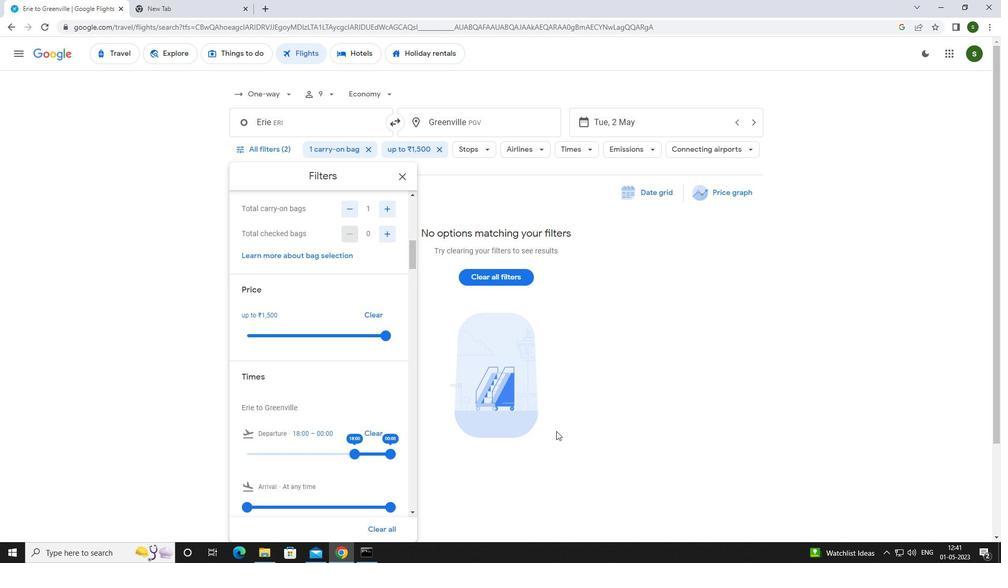 
Action: Mouse pressed left at (596, 386)
Screenshot: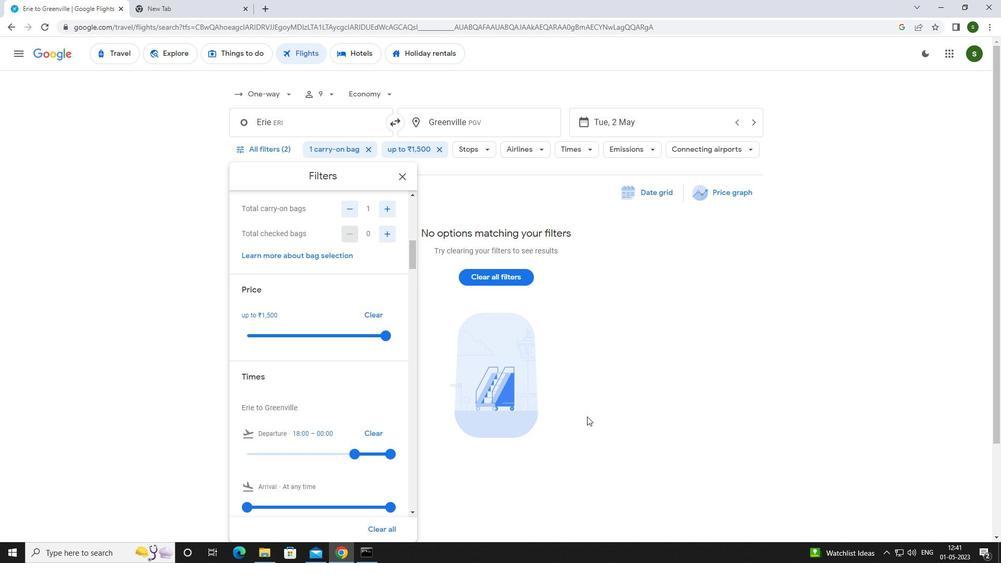 
Action: Mouse moved to (593, 386)
Screenshot: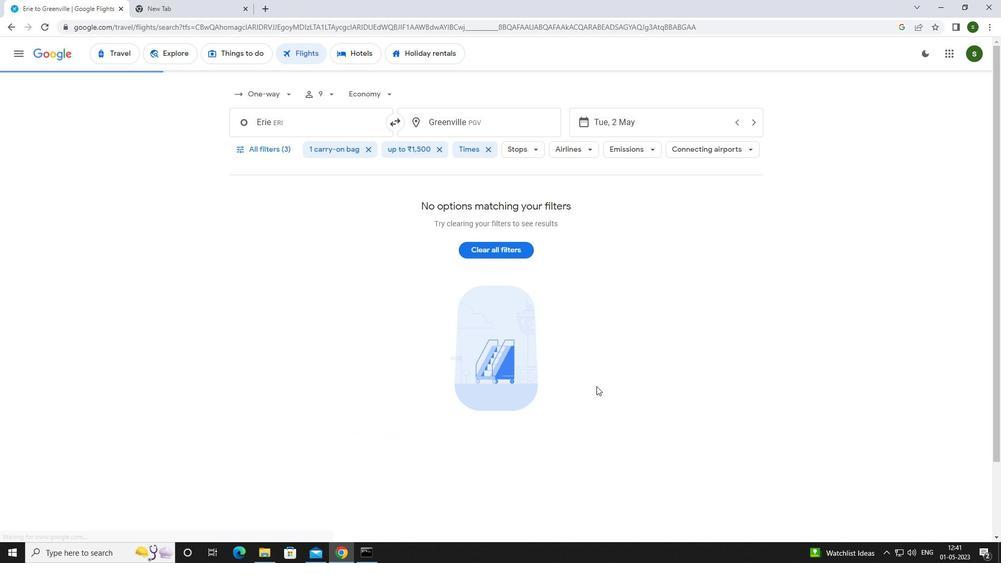 
